 Task: Check the percentage active listings of center island in the last 3 years.
Action: Mouse moved to (1023, 244)
Screenshot: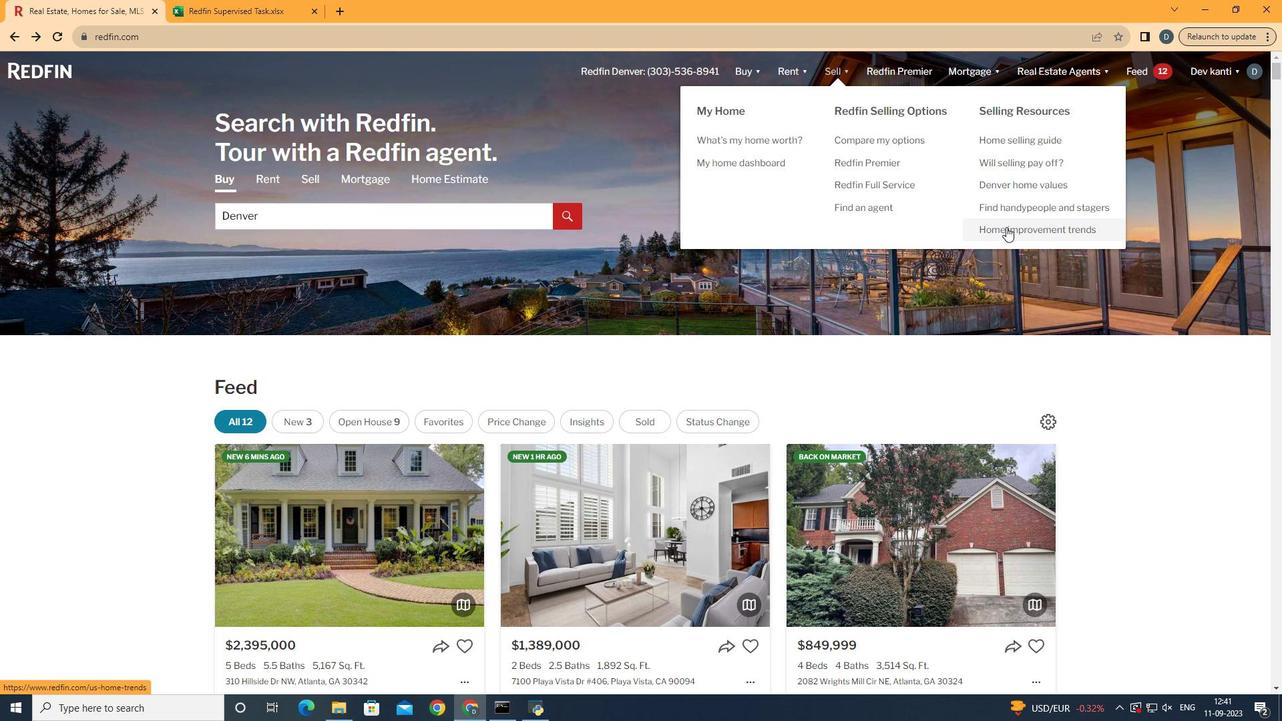 
Action: Mouse pressed left at (1023, 244)
Screenshot: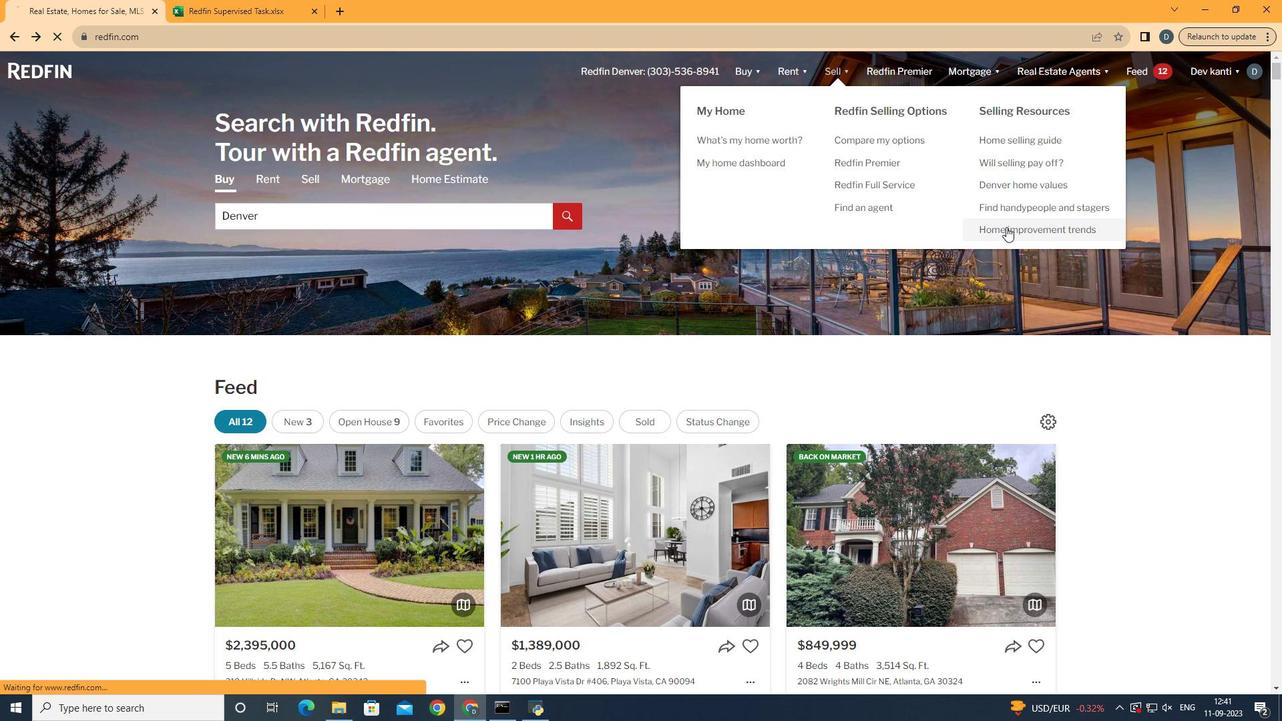 
Action: Mouse moved to (364, 273)
Screenshot: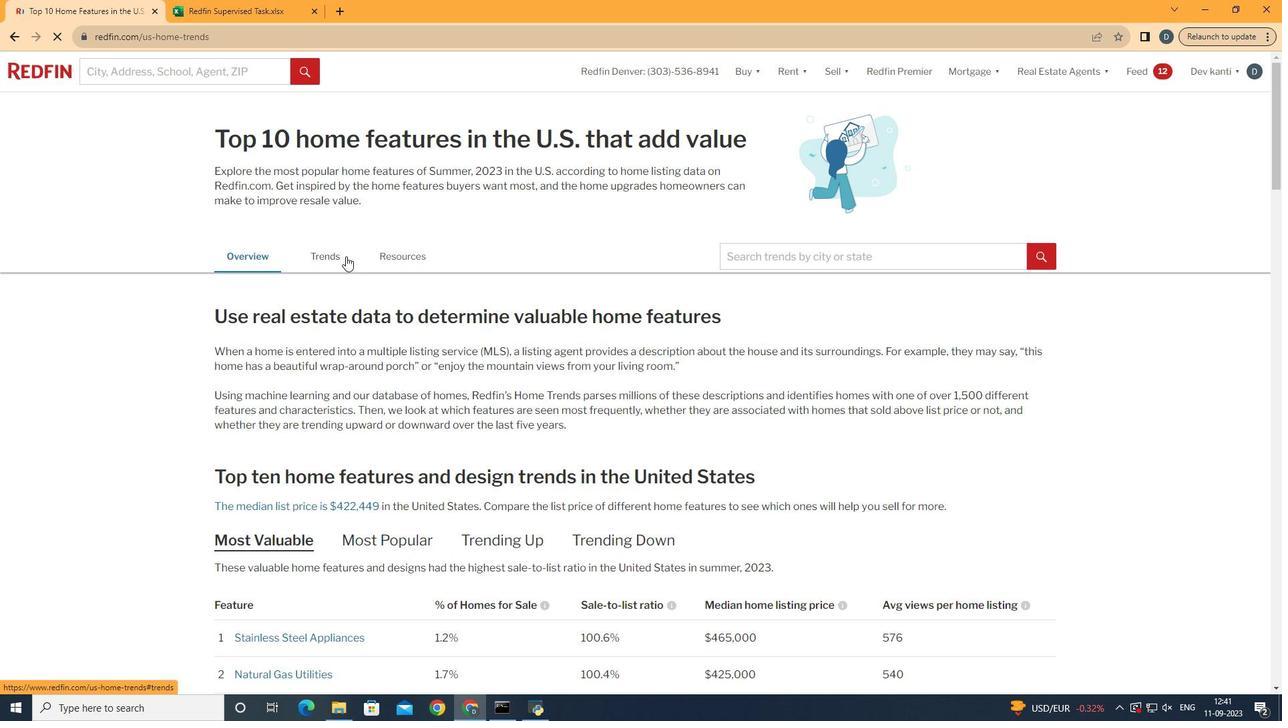 
Action: Mouse pressed left at (364, 273)
Screenshot: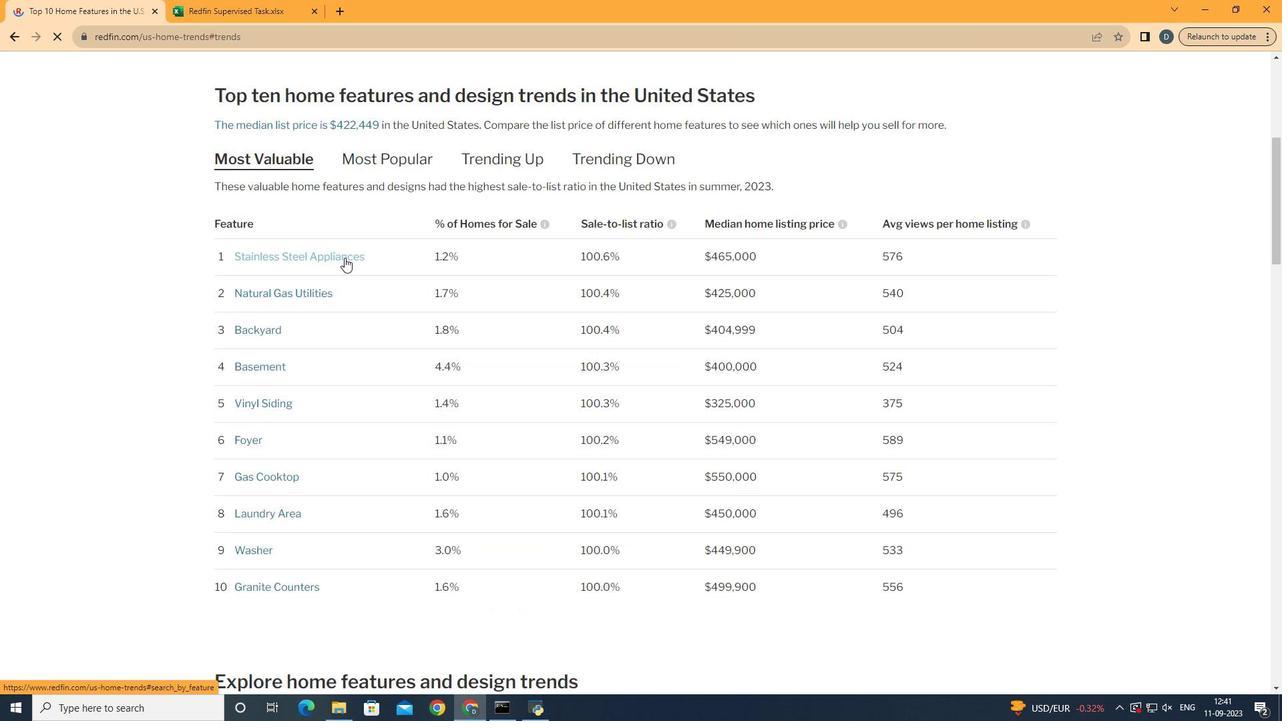 
Action: Mouse moved to (615, 260)
Screenshot: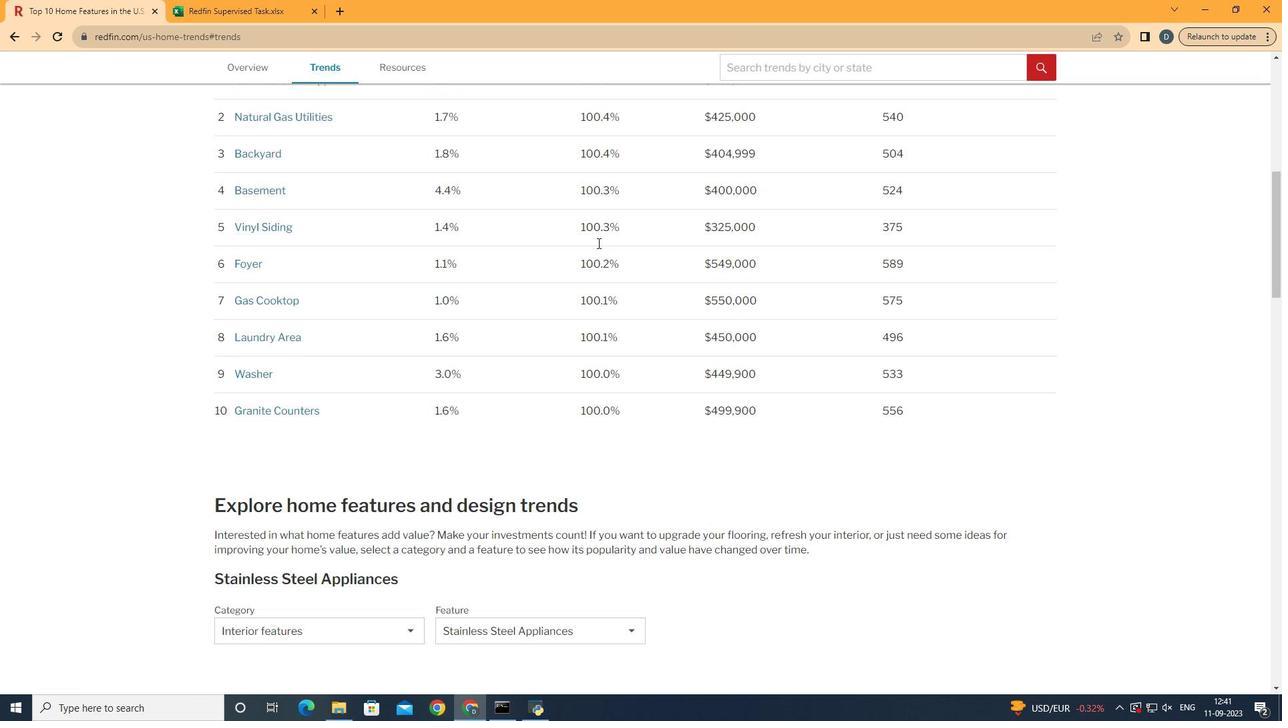 
Action: Mouse scrolled (615, 259) with delta (0, 0)
Screenshot: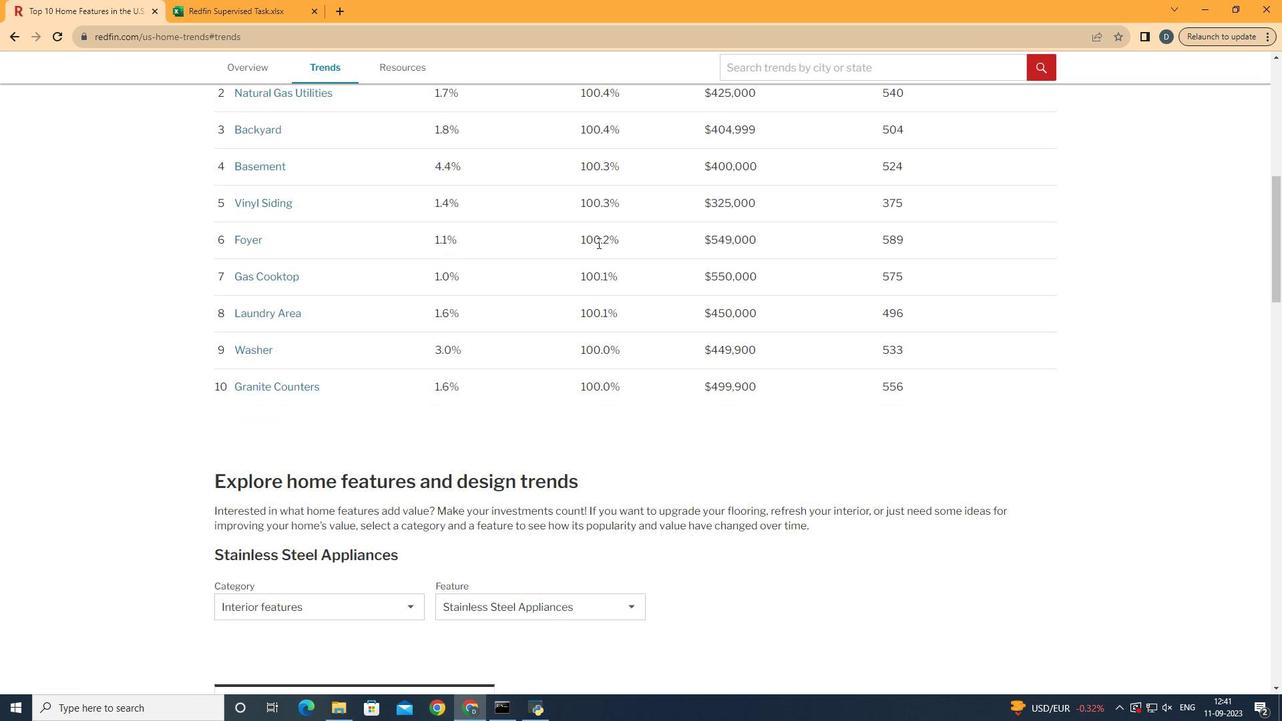 
Action: Mouse scrolled (615, 259) with delta (0, 0)
Screenshot: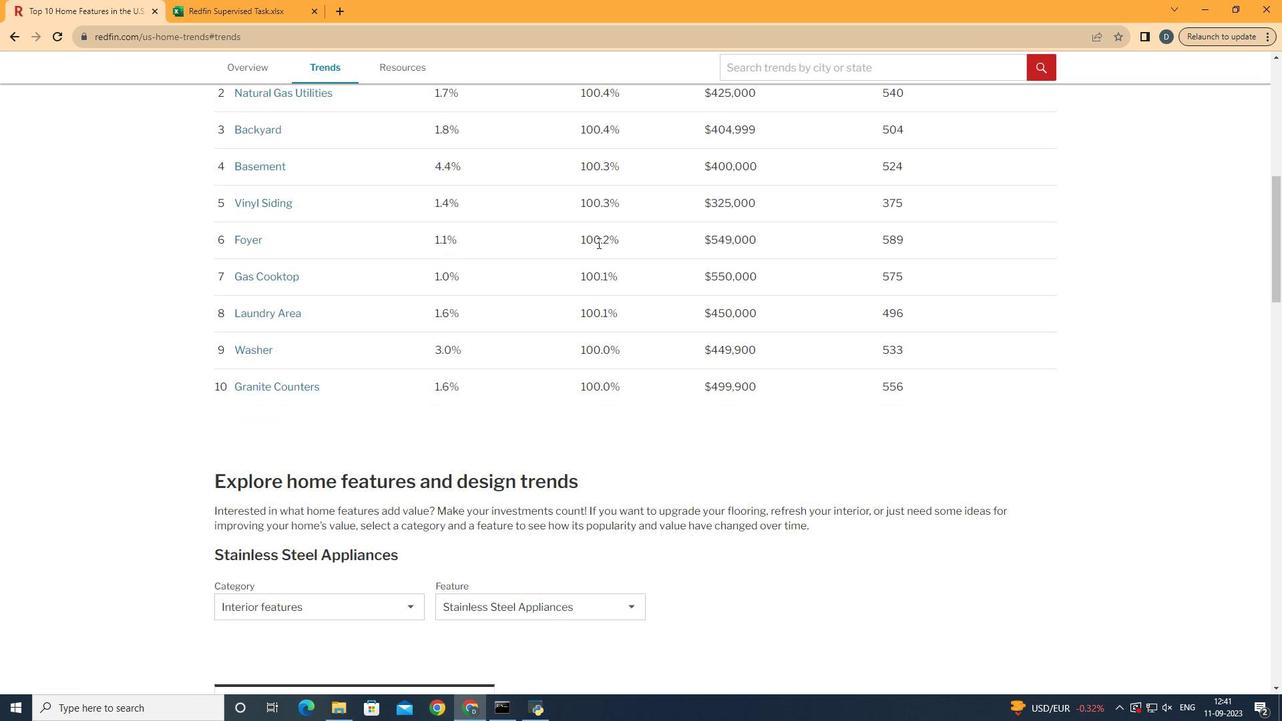 
Action: Mouse scrolled (615, 259) with delta (0, 0)
Screenshot: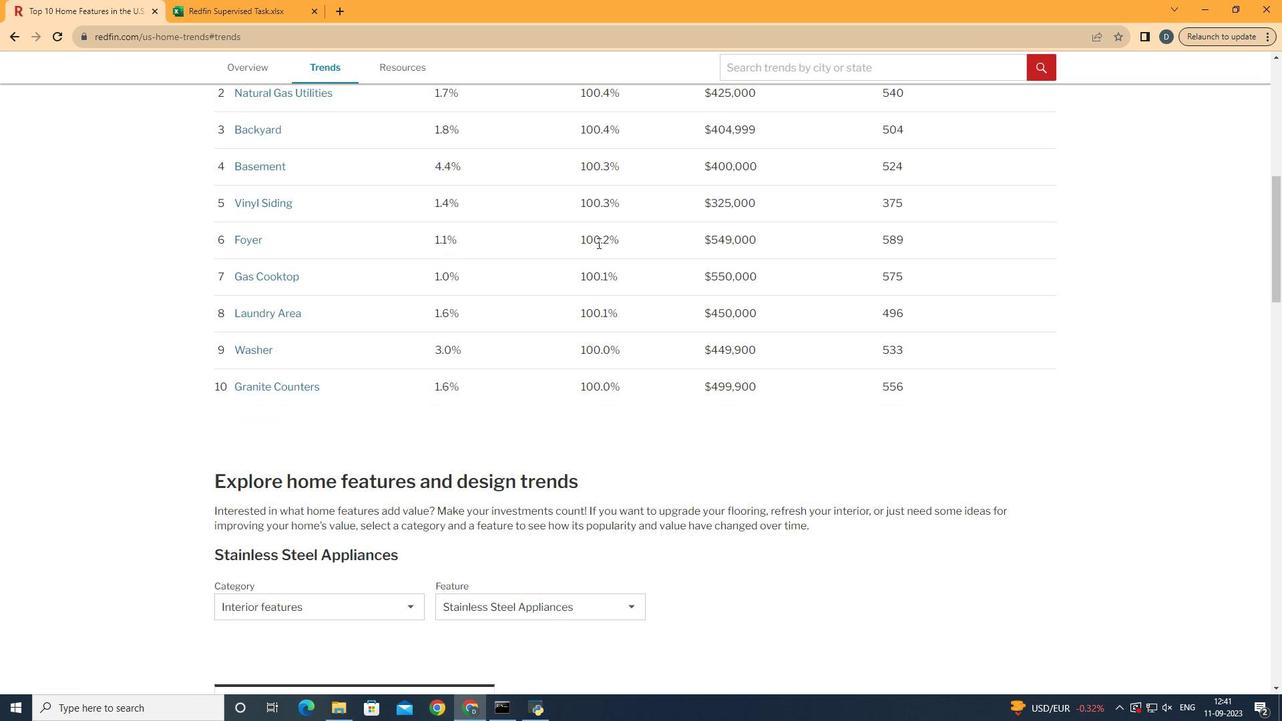 
Action: Mouse scrolled (615, 259) with delta (0, 0)
Screenshot: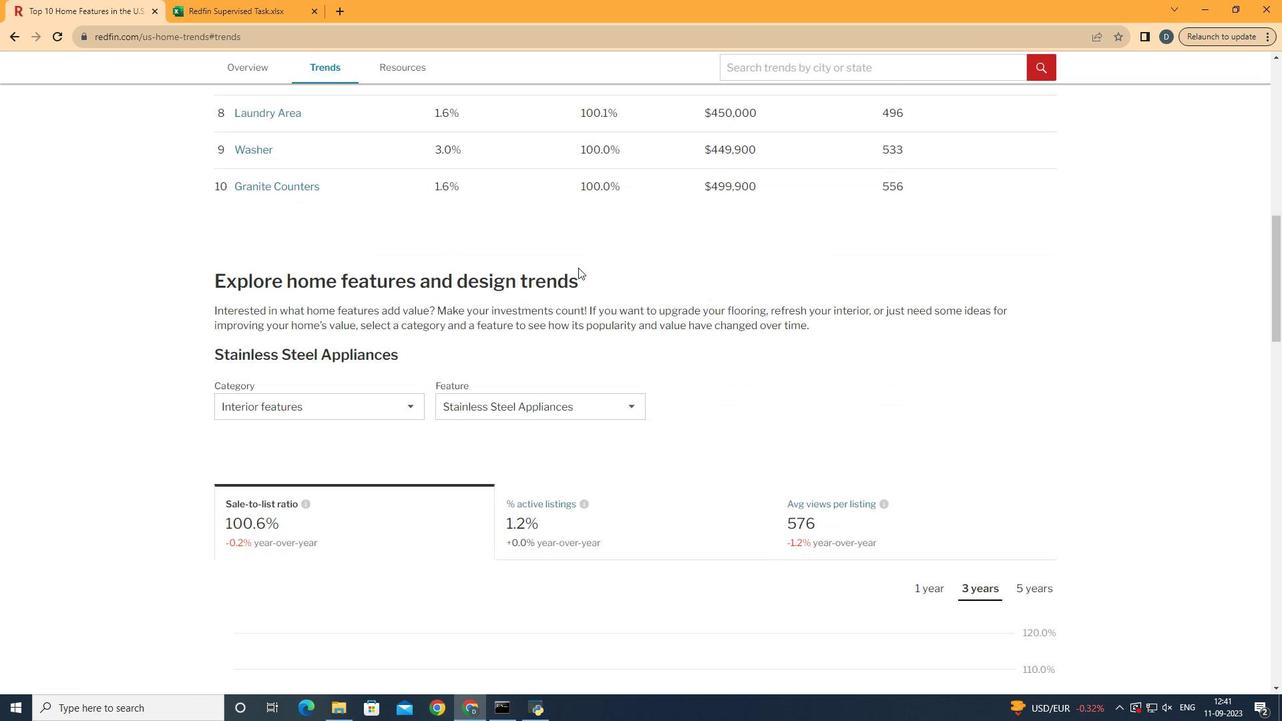 
Action: Mouse scrolled (615, 259) with delta (0, 0)
Screenshot: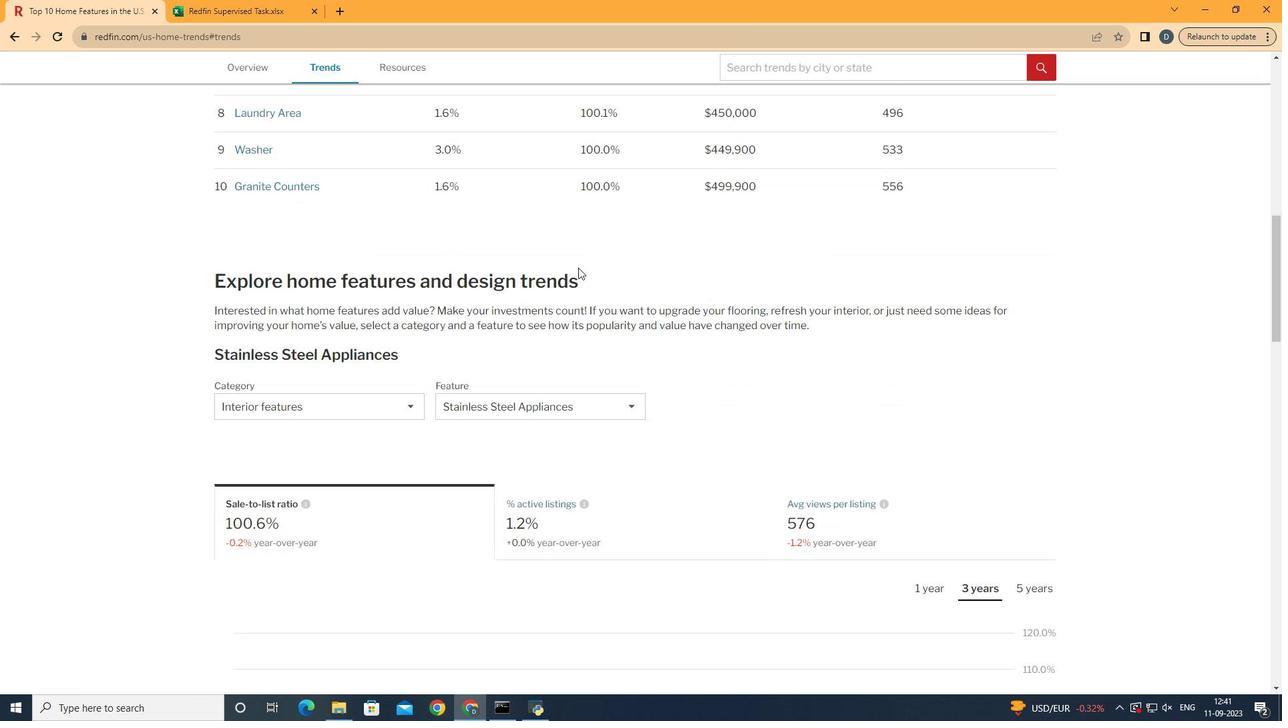 
Action: Mouse scrolled (615, 259) with delta (0, 0)
Screenshot: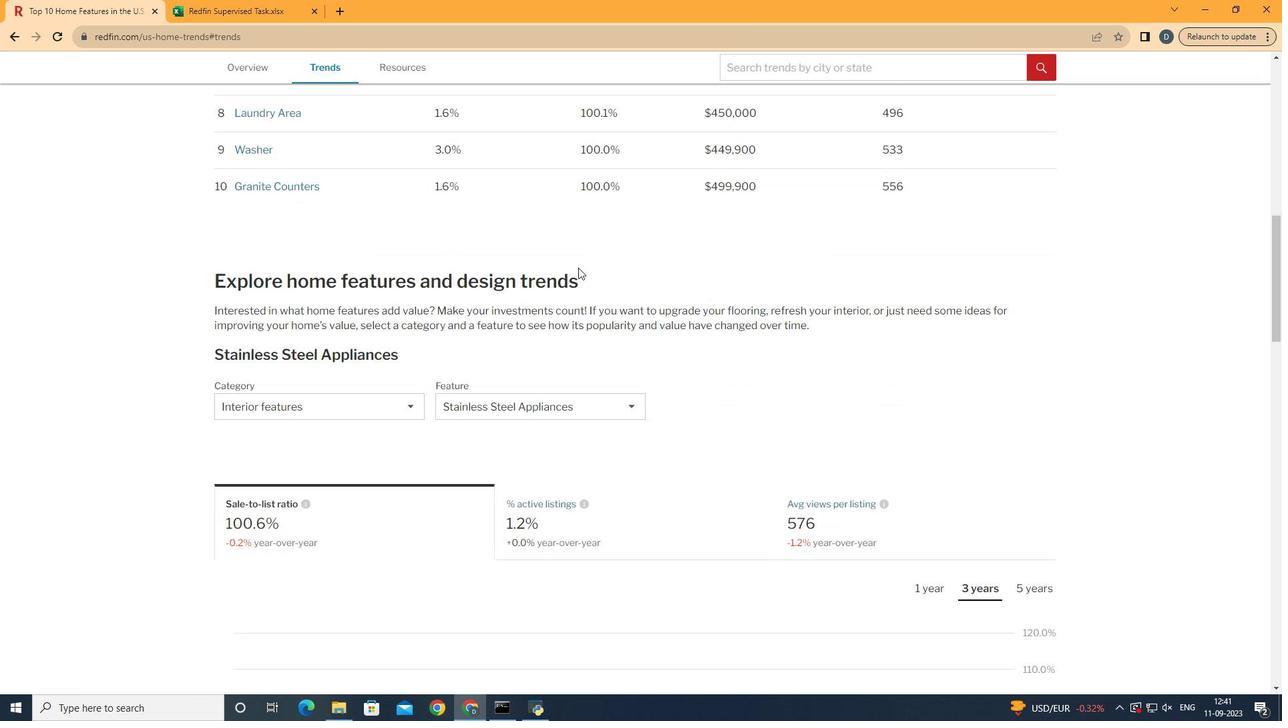 
Action: Mouse moved to (428, 418)
Screenshot: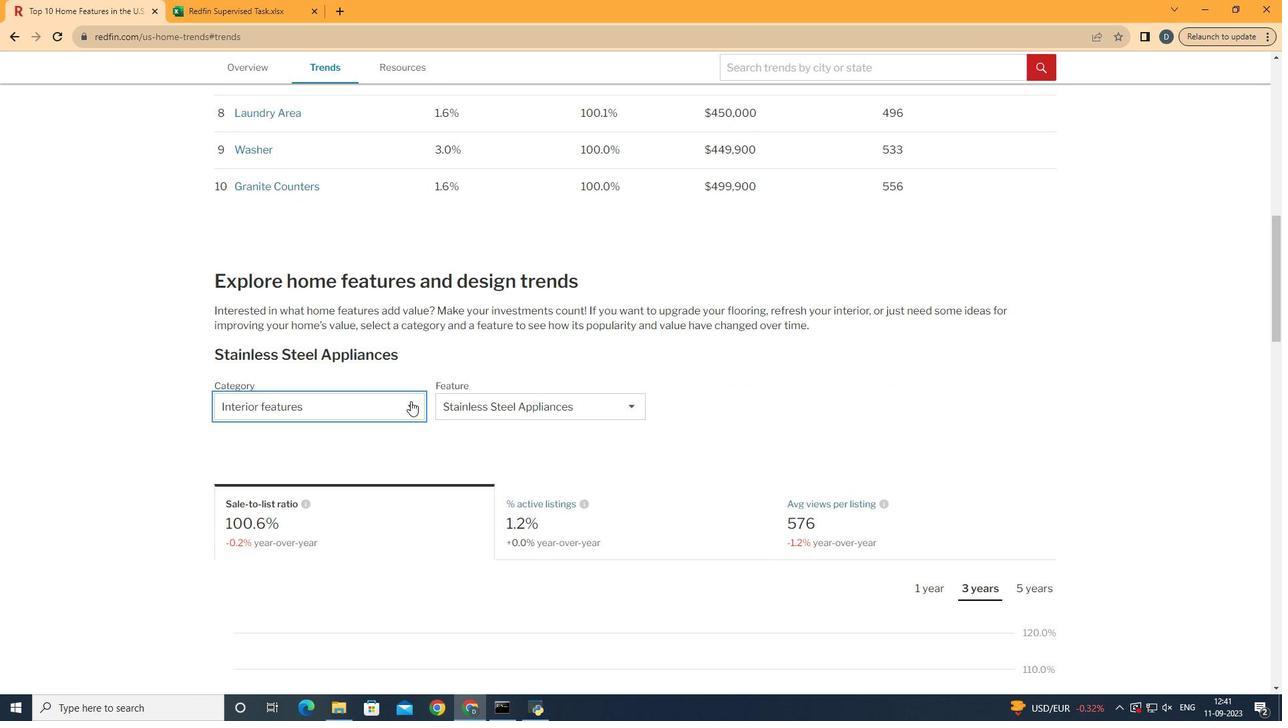 
Action: Mouse pressed left at (428, 418)
Screenshot: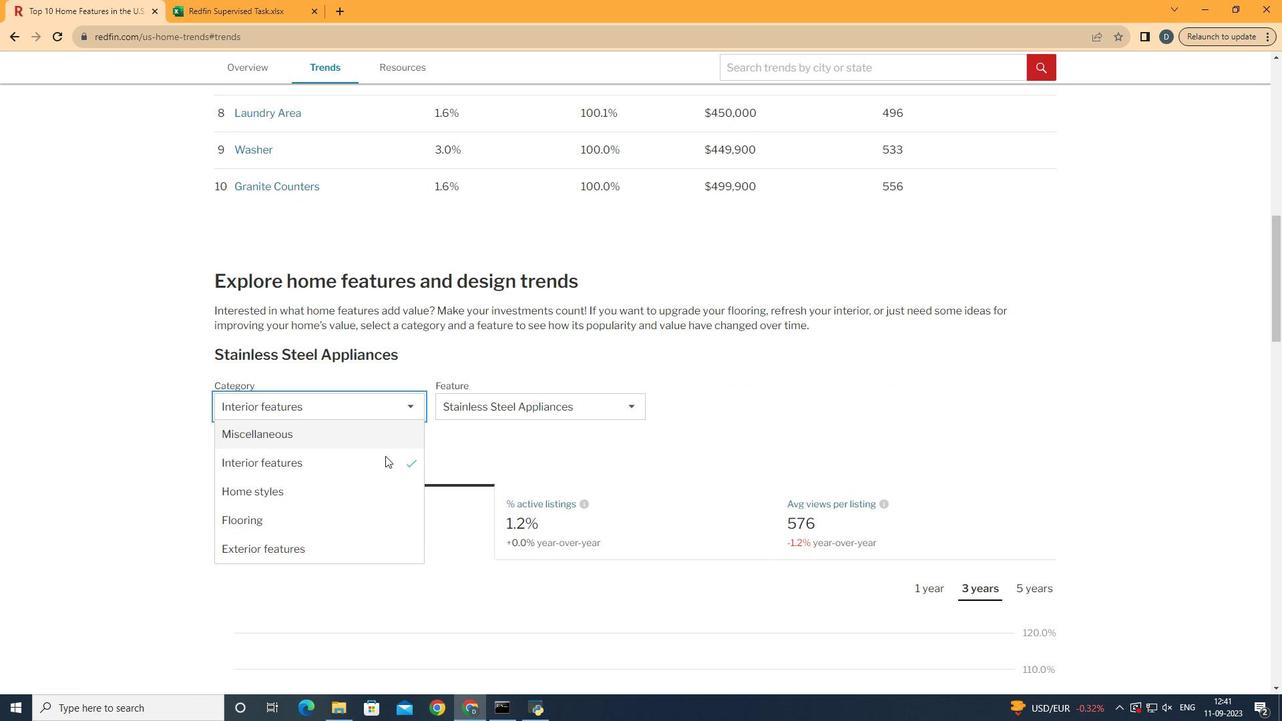 
Action: Mouse moved to (401, 478)
Screenshot: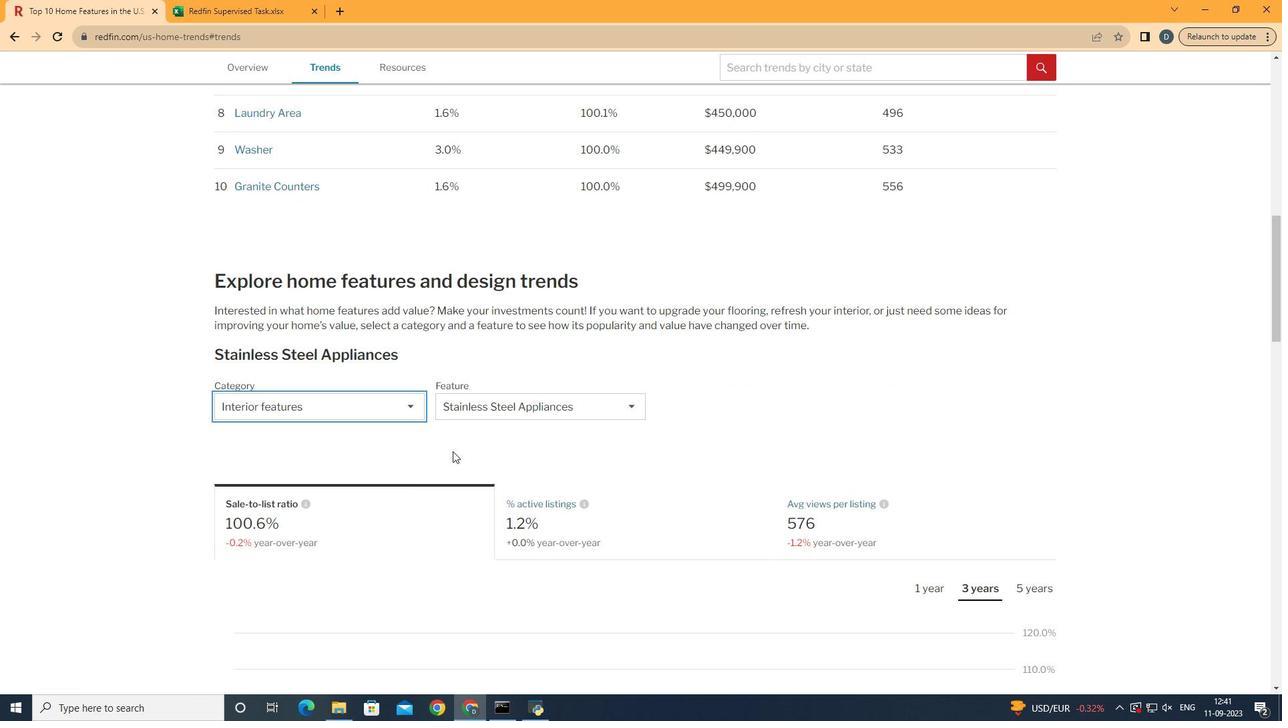 
Action: Mouse pressed left at (401, 478)
Screenshot: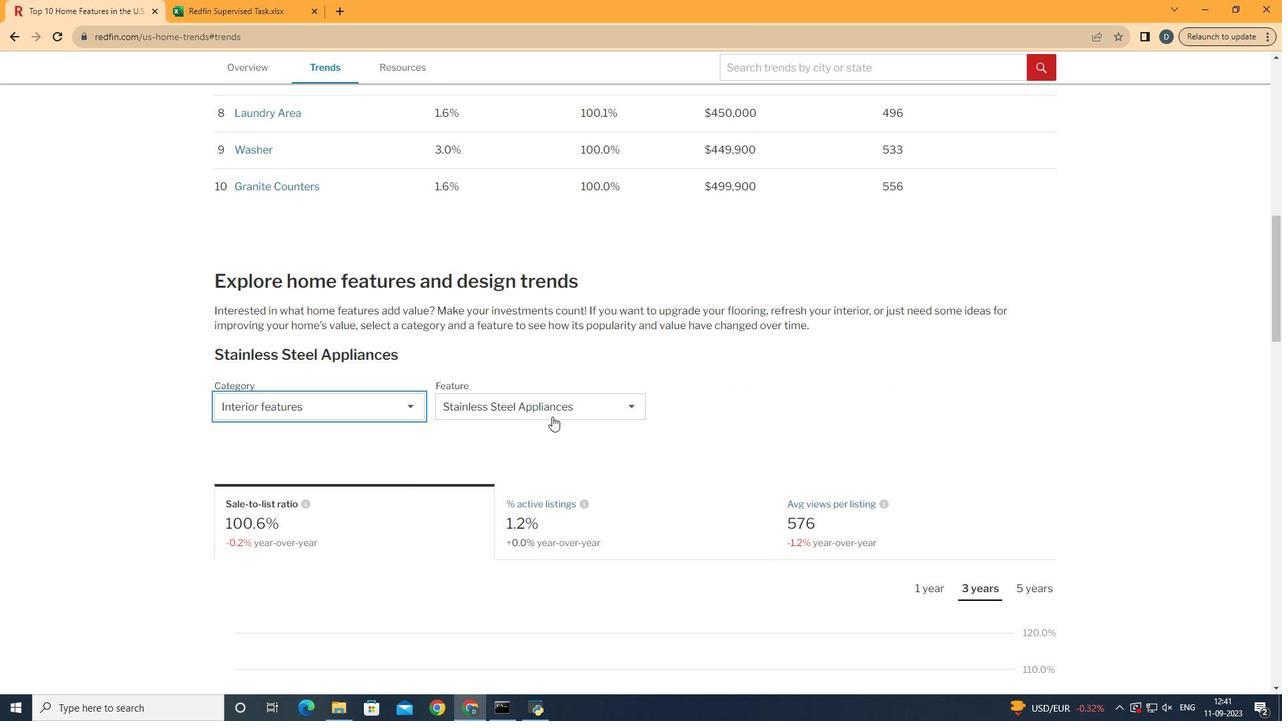 
Action: Mouse moved to (569, 434)
Screenshot: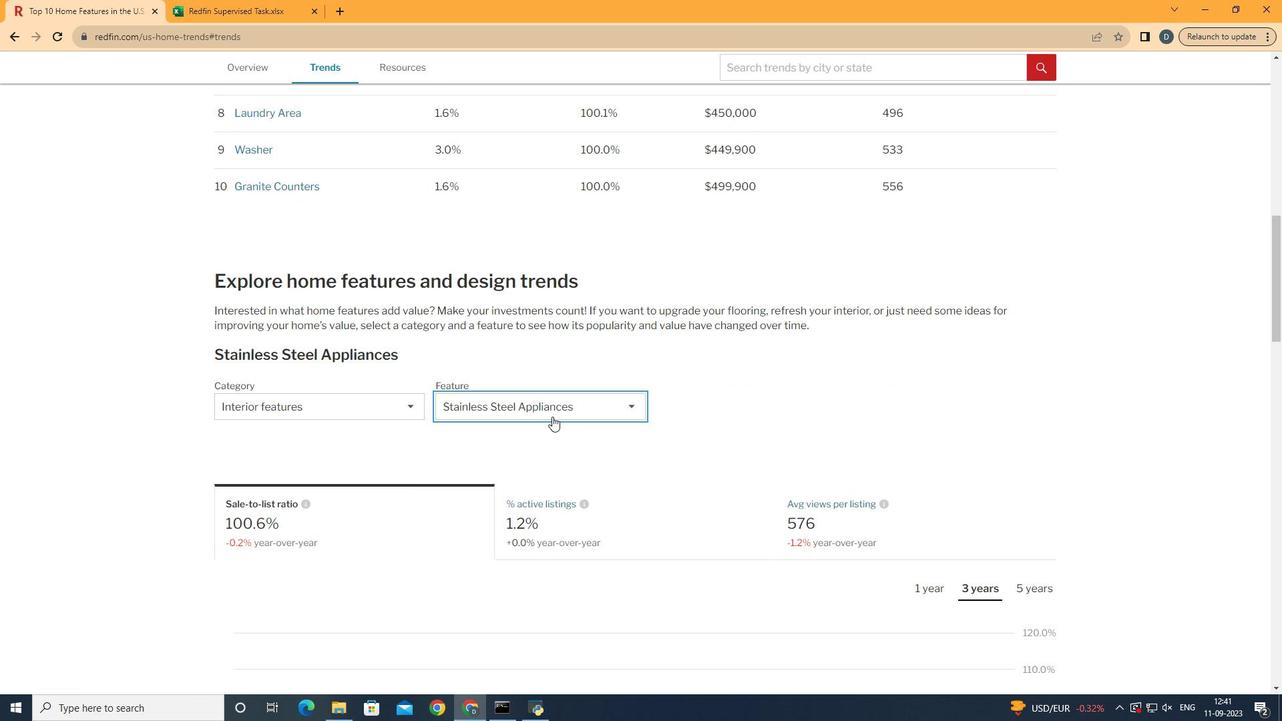 
Action: Mouse pressed left at (569, 434)
Screenshot: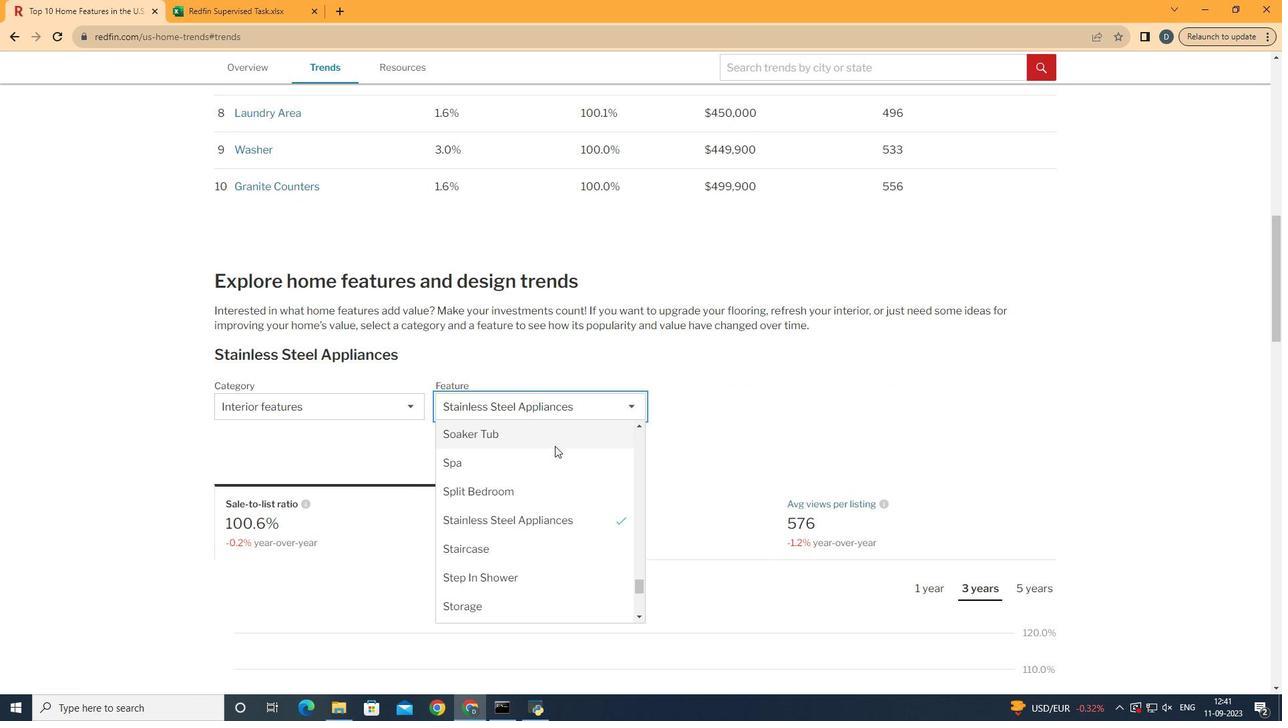 
Action: Mouse moved to (569, 477)
Screenshot: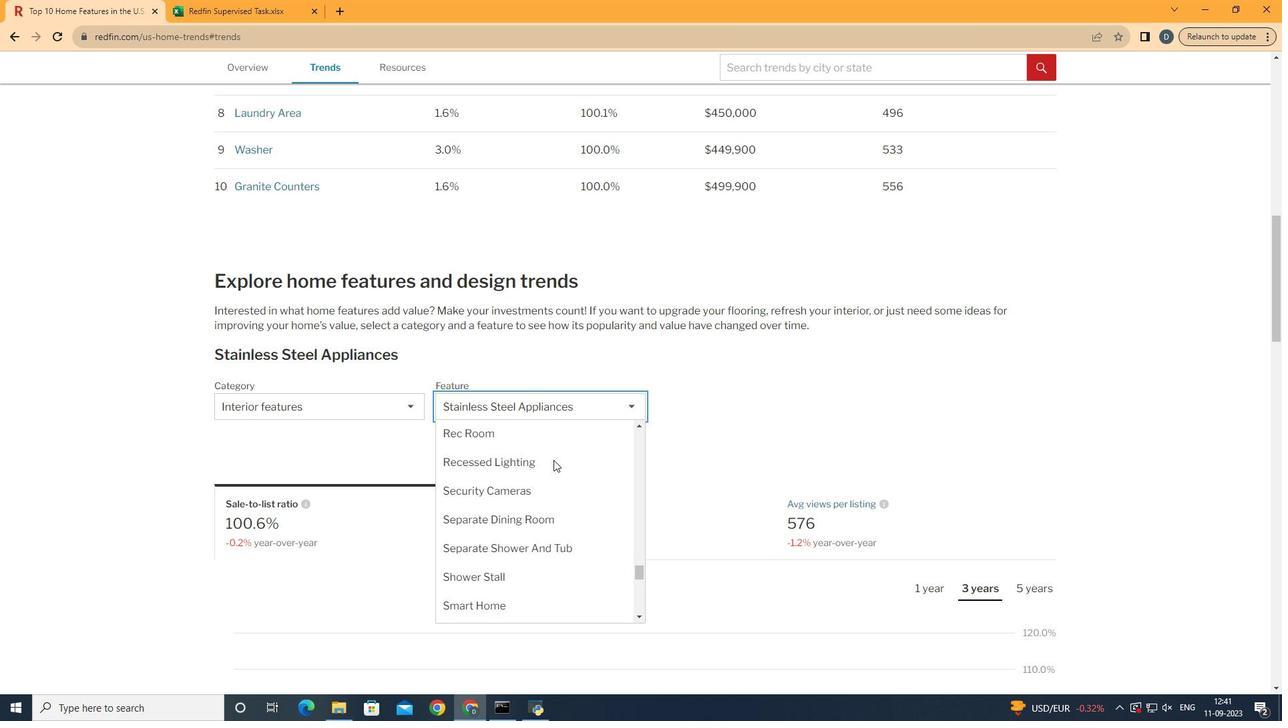 
Action: Mouse scrolled (569, 478) with delta (0, 0)
Screenshot: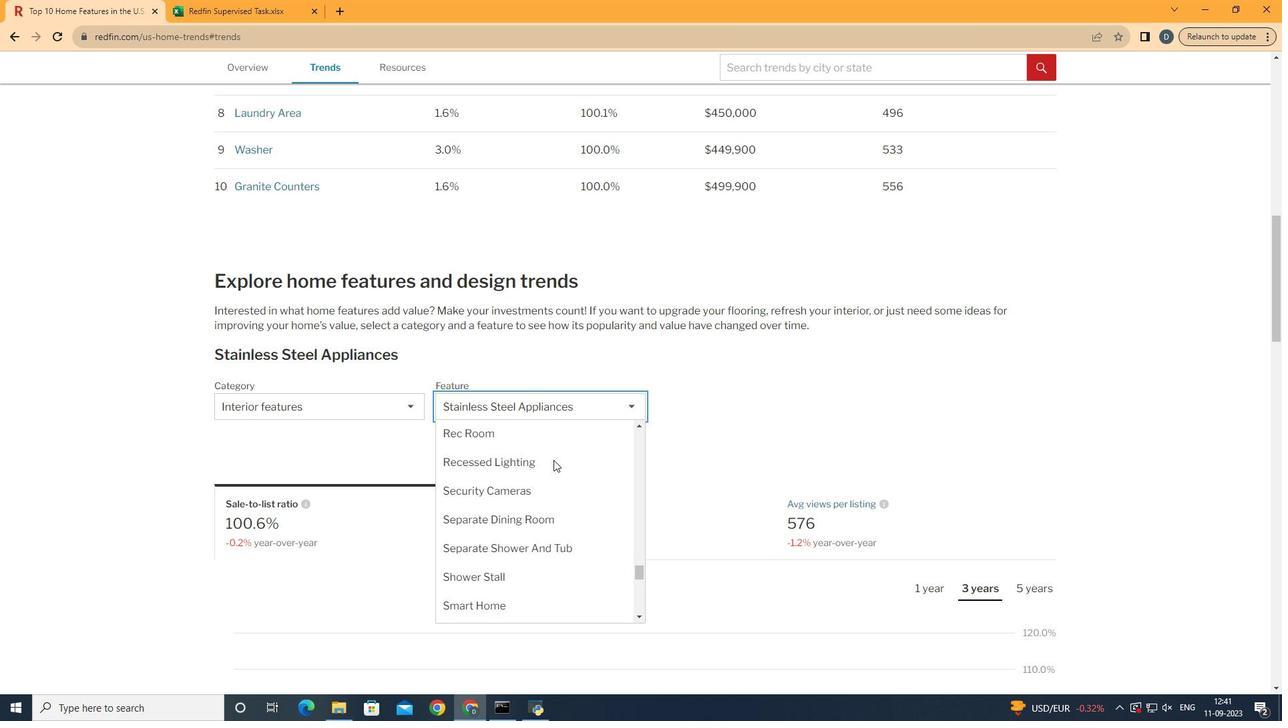 
Action: Mouse moved to (569, 477)
Screenshot: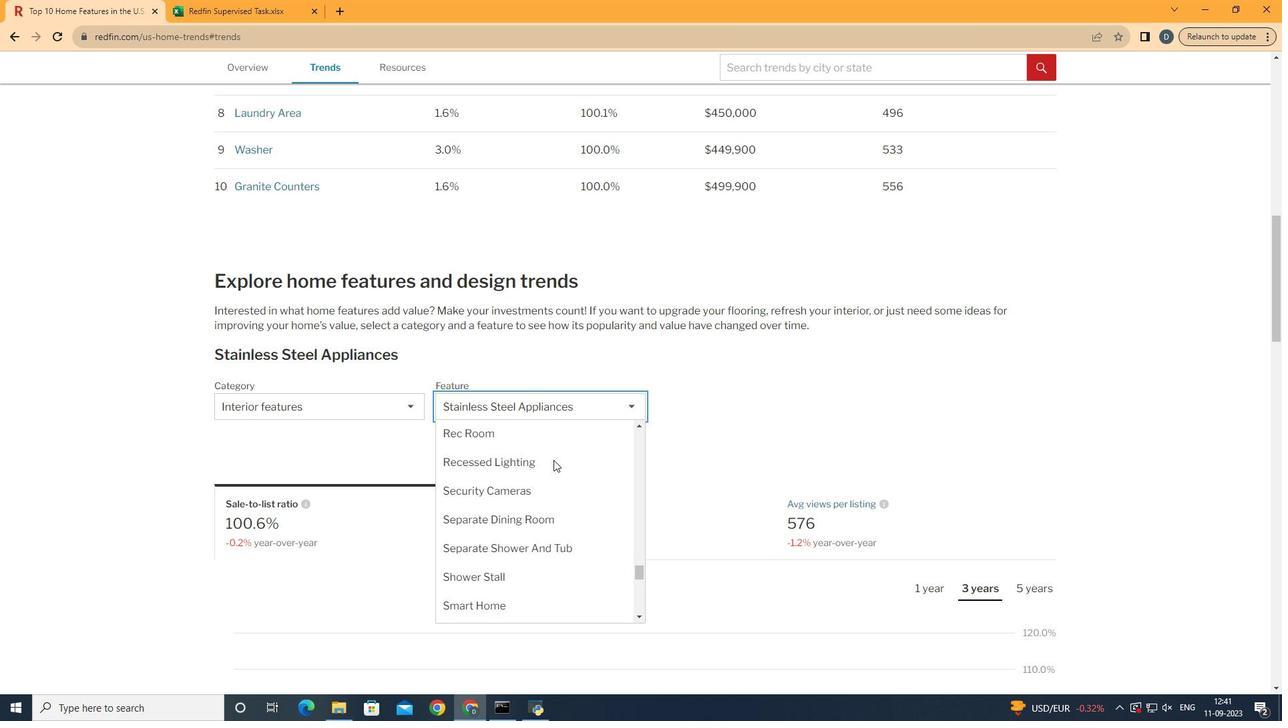 
Action: Mouse scrolled (569, 478) with delta (0, 0)
Screenshot: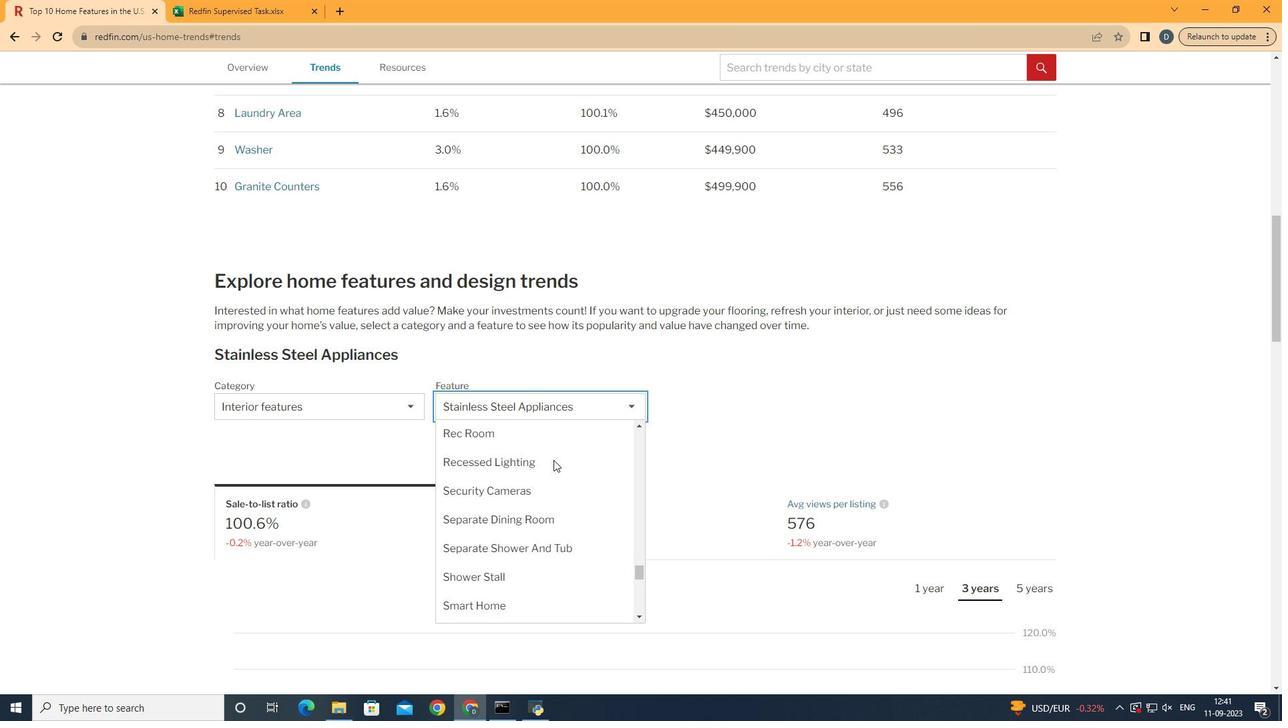 
Action: Mouse moved to (569, 477)
Screenshot: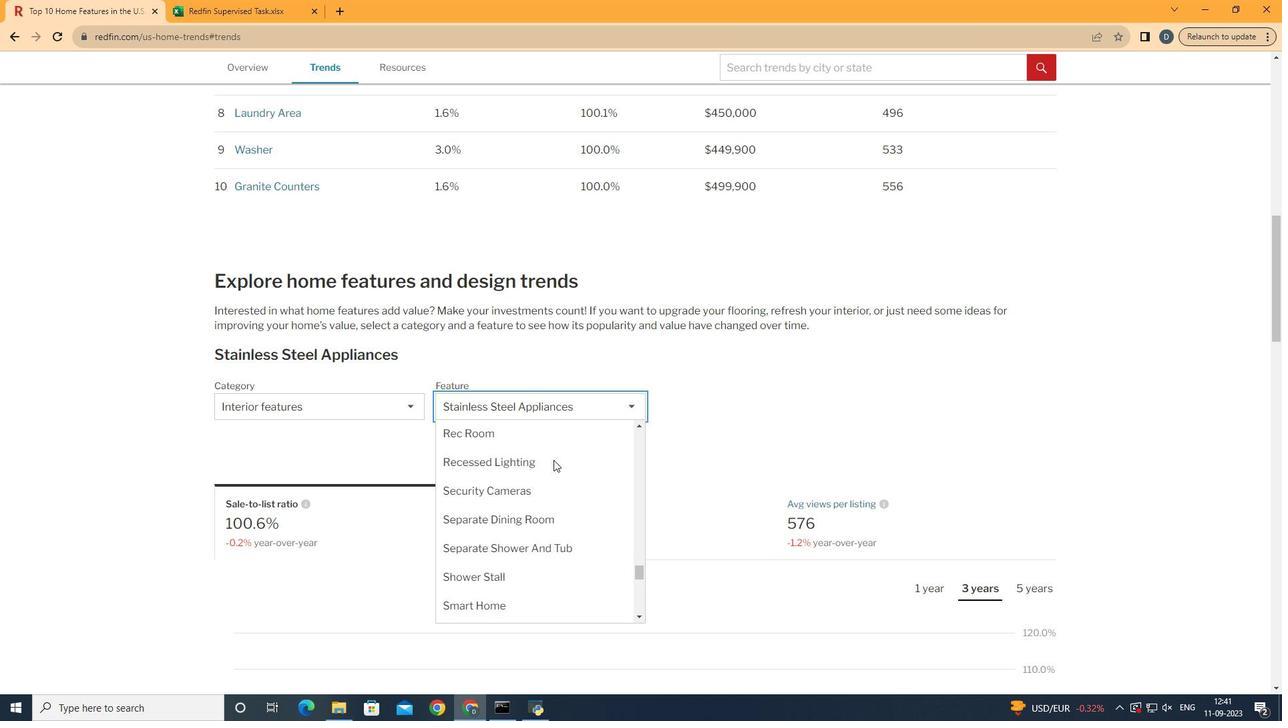 
Action: Mouse scrolled (569, 478) with delta (0, 0)
Screenshot: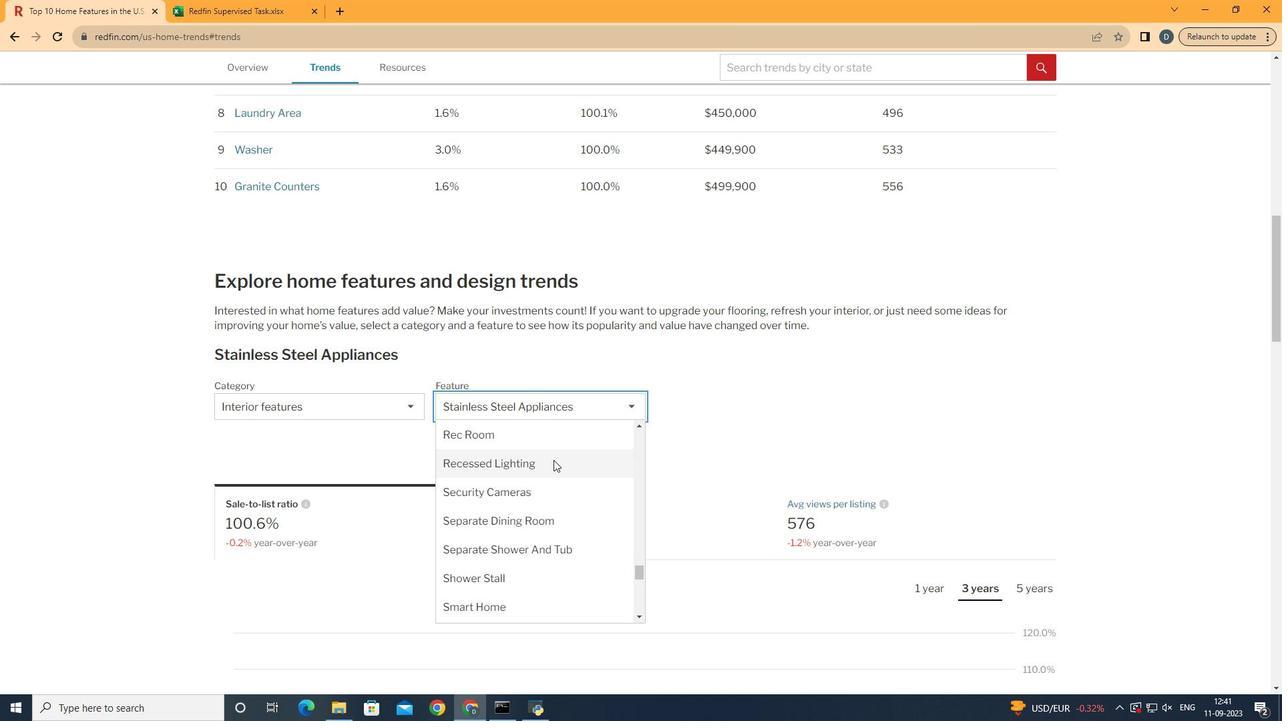 
Action: Mouse moved to (571, 477)
Screenshot: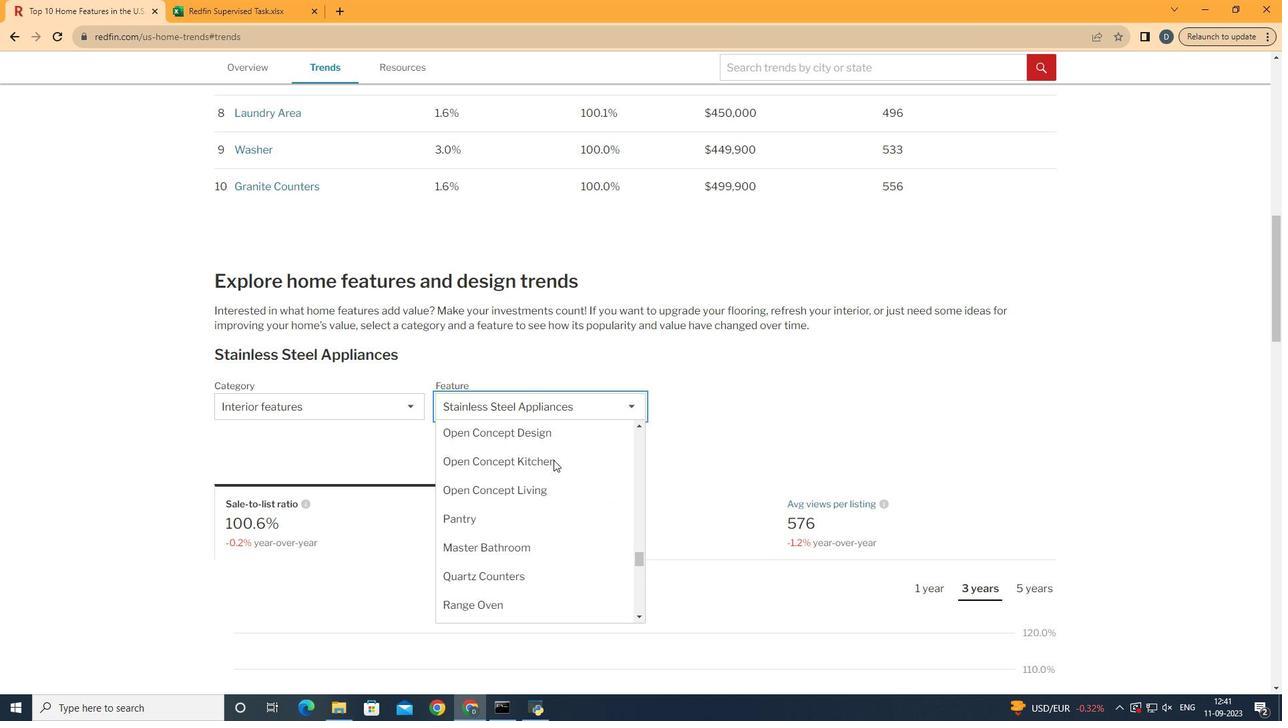 
Action: Mouse scrolled (571, 478) with delta (0, 0)
Screenshot: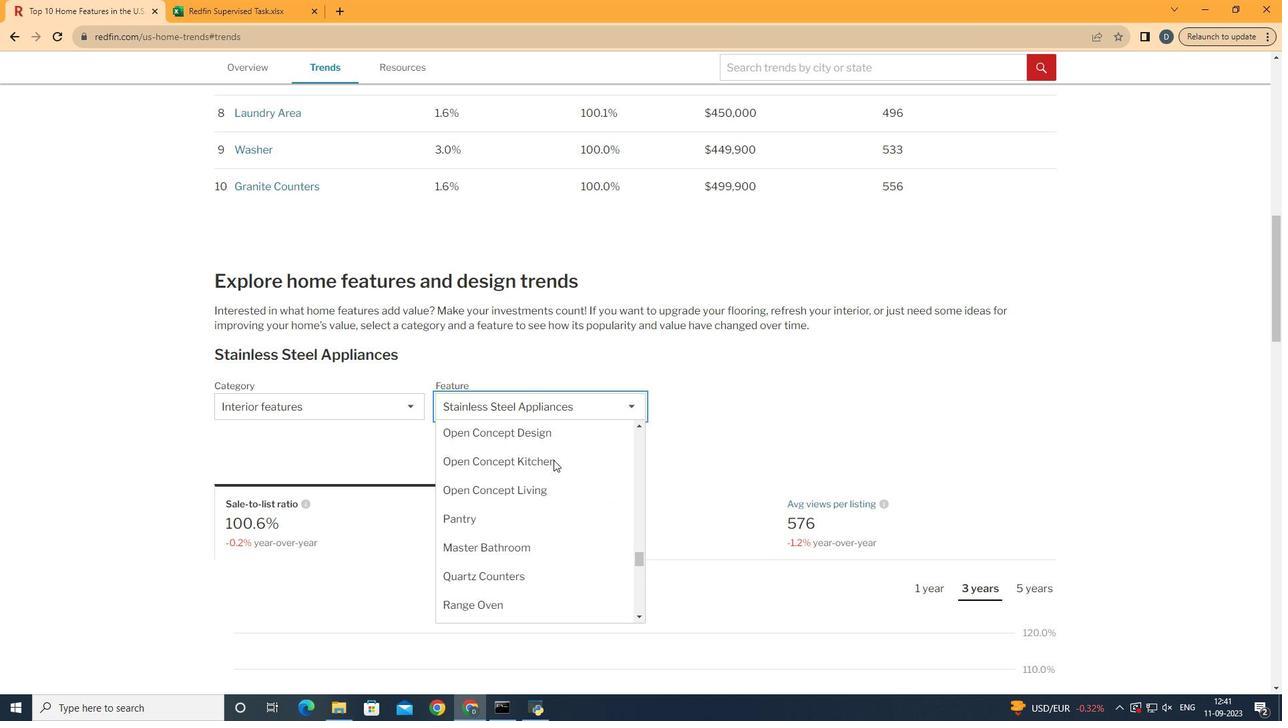 
Action: Mouse moved to (571, 477)
Screenshot: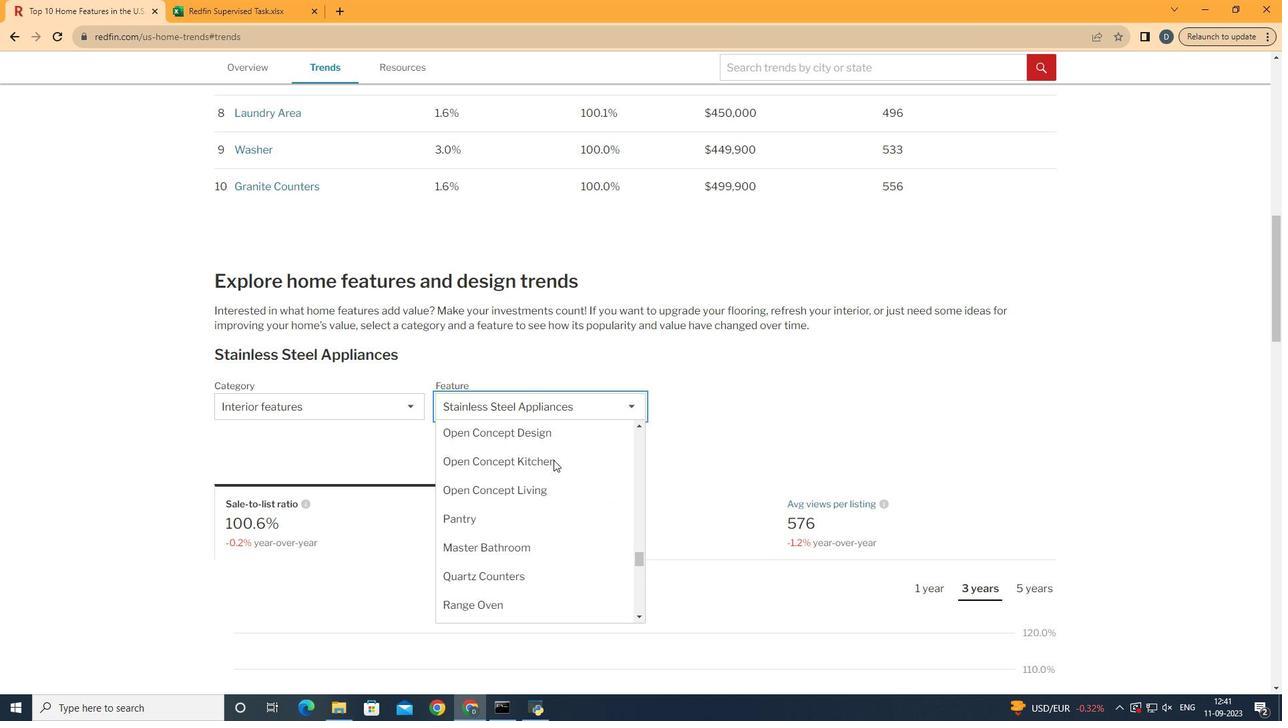 
Action: Mouse scrolled (571, 478) with delta (0, 0)
Screenshot: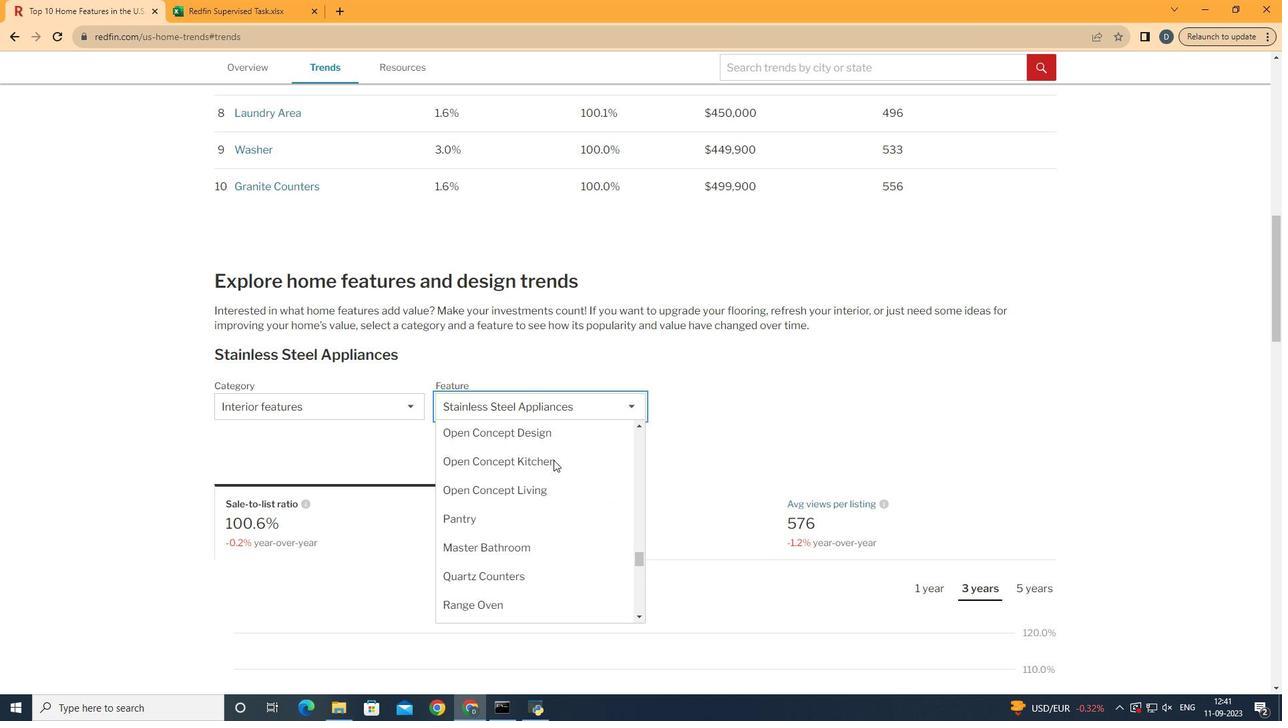 
Action: Mouse scrolled (571, 478) with delta (0, 0)
Screenshot: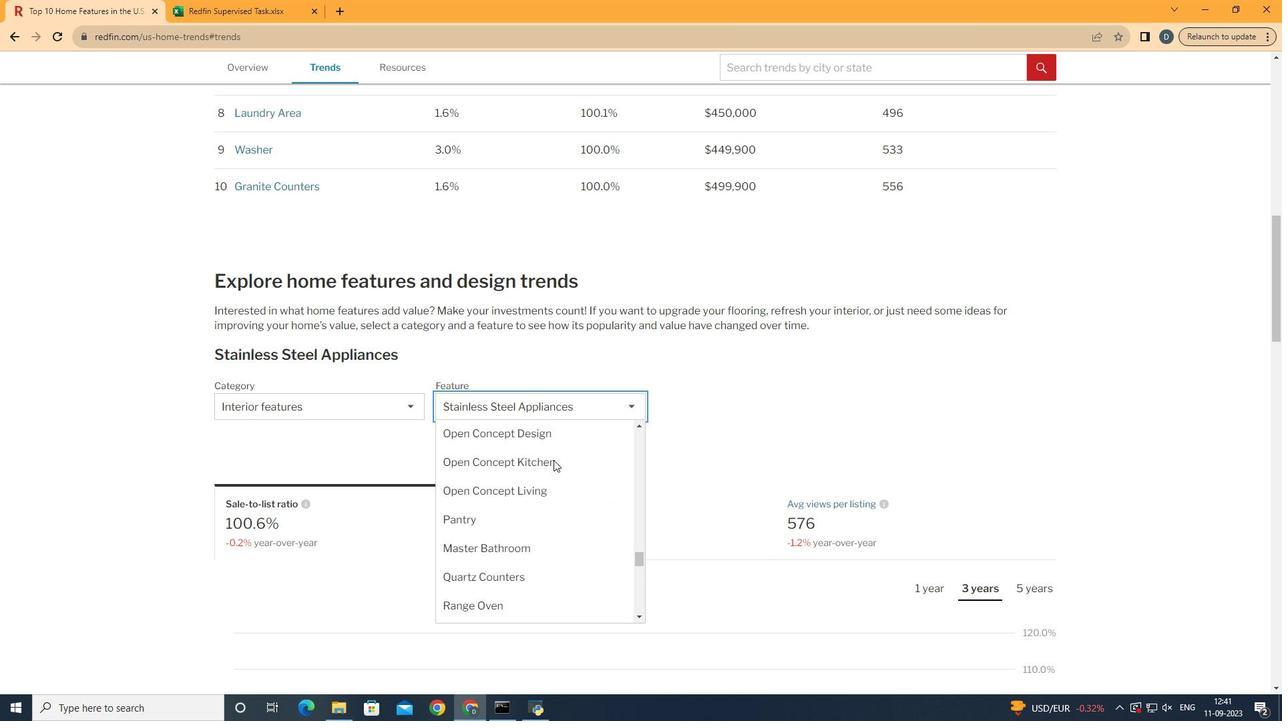 
Action: Mouse scrolled (571, 478) with delta (0, 0)
Screenshot: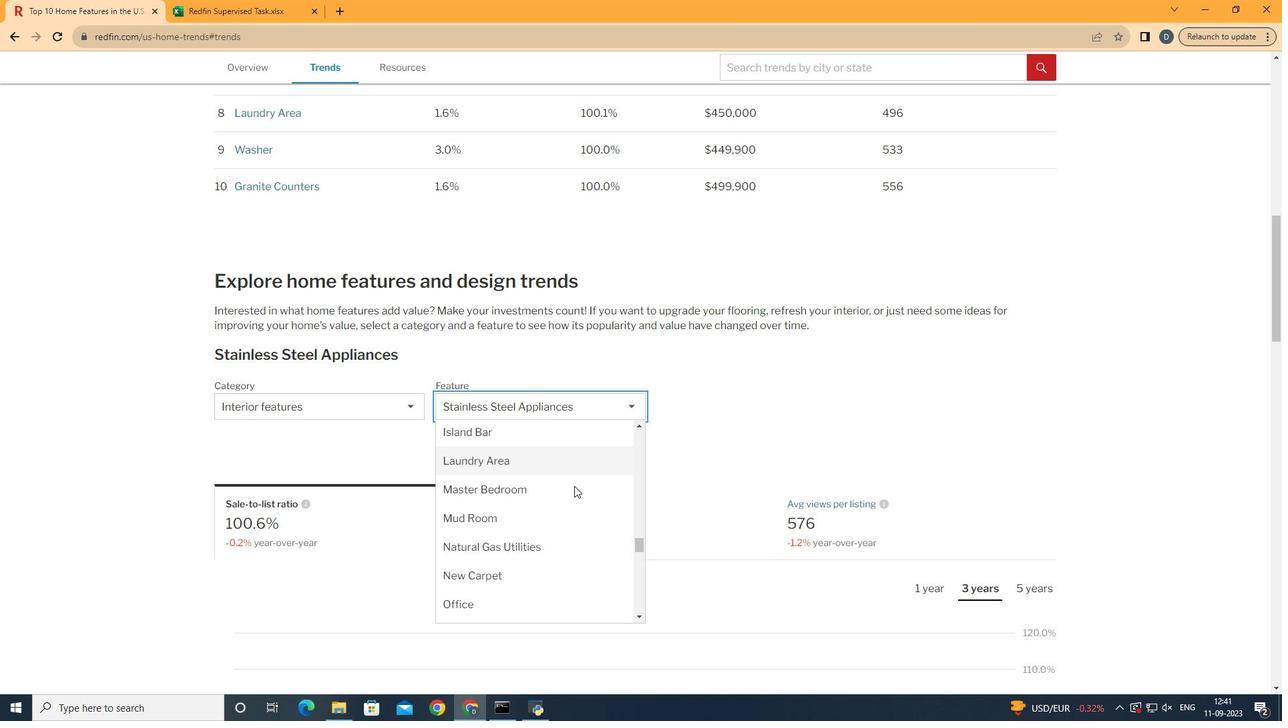 
Action: Mouse scrolled (571, 478) with delta (0, 0)
Screenshot: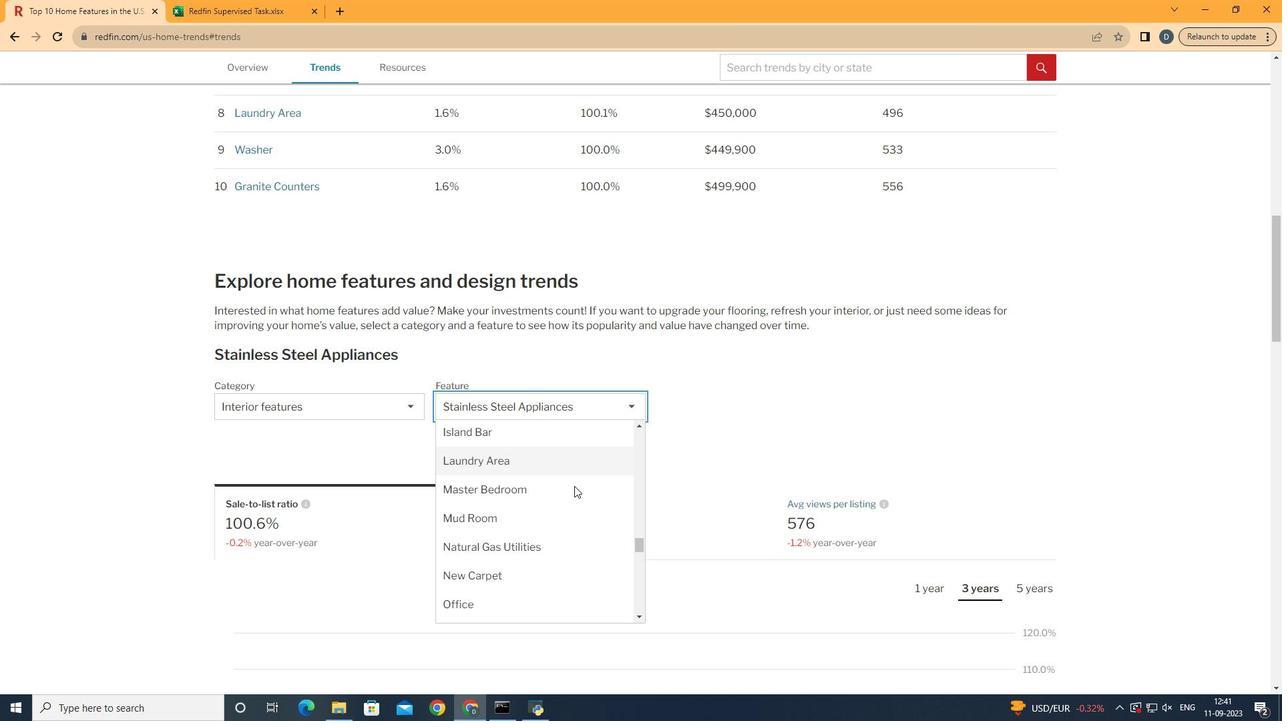 
Action: Mouse scrolled (571, 478) with delta (0, 0)
Screenshot: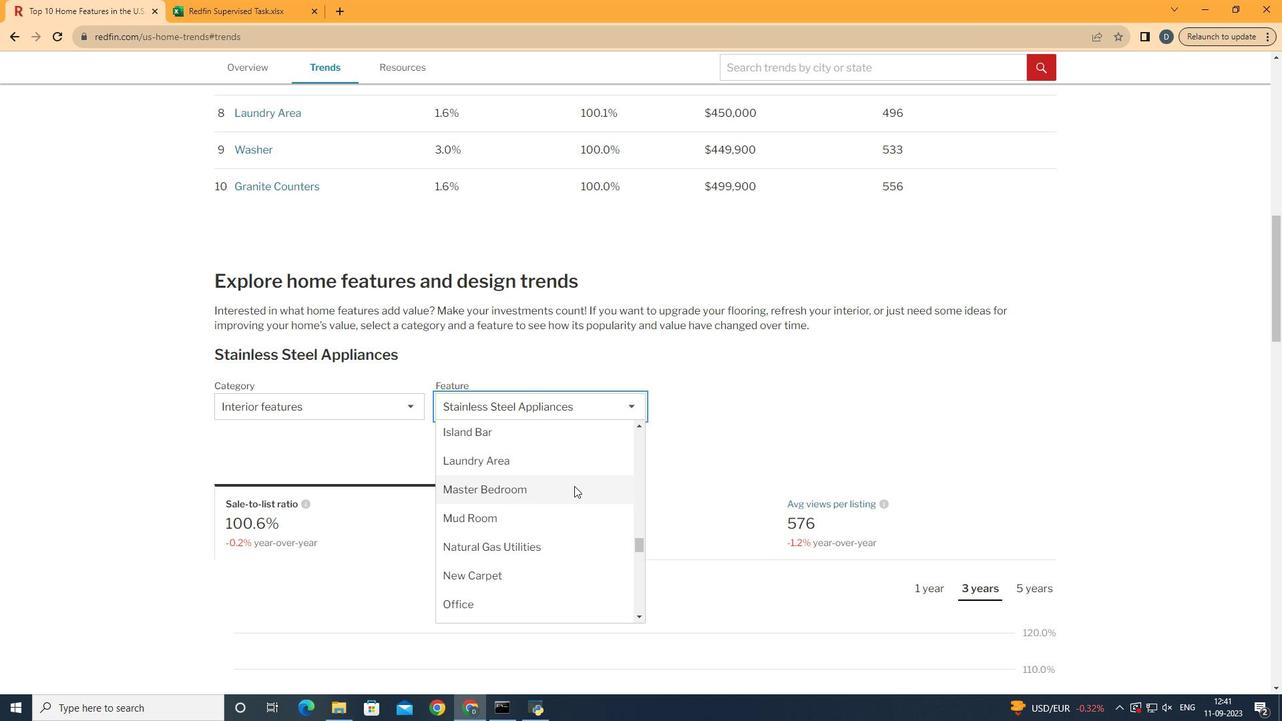 
Action: Mouse moved to (591, 504)
Screenshot: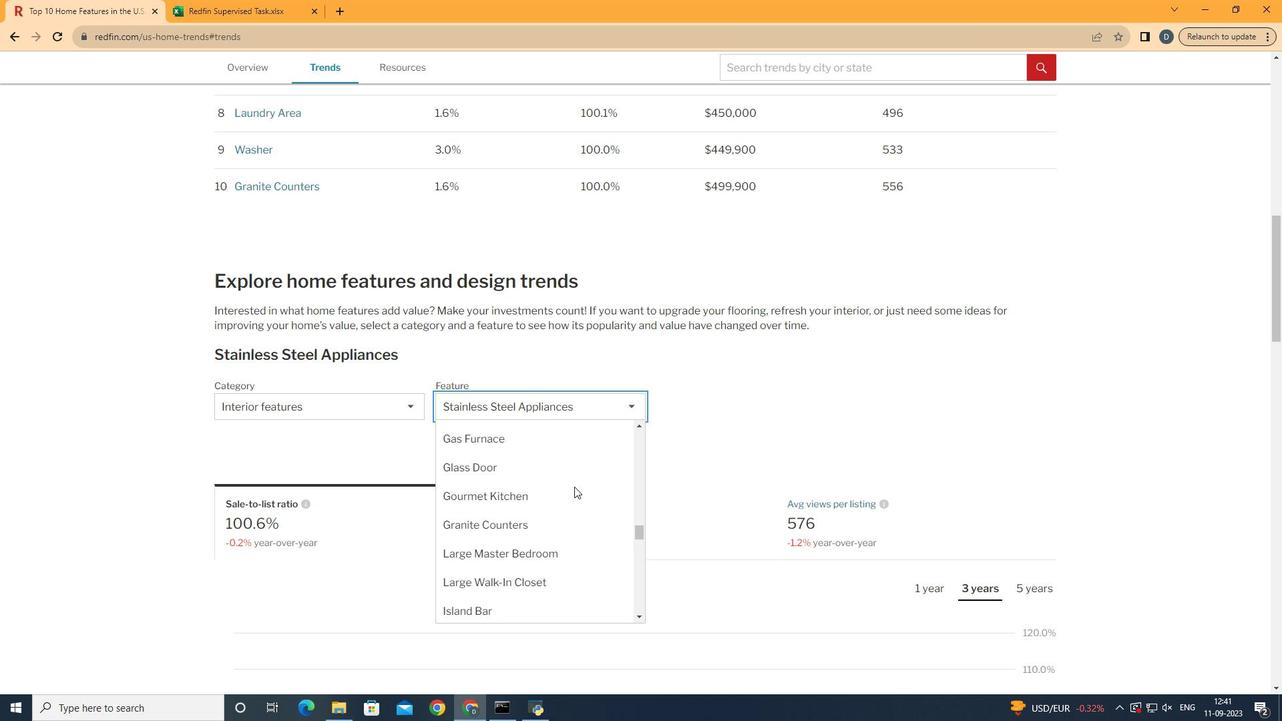
Action: Mouse scrolled (591, 504) with delta (0, 0)
Screenshot: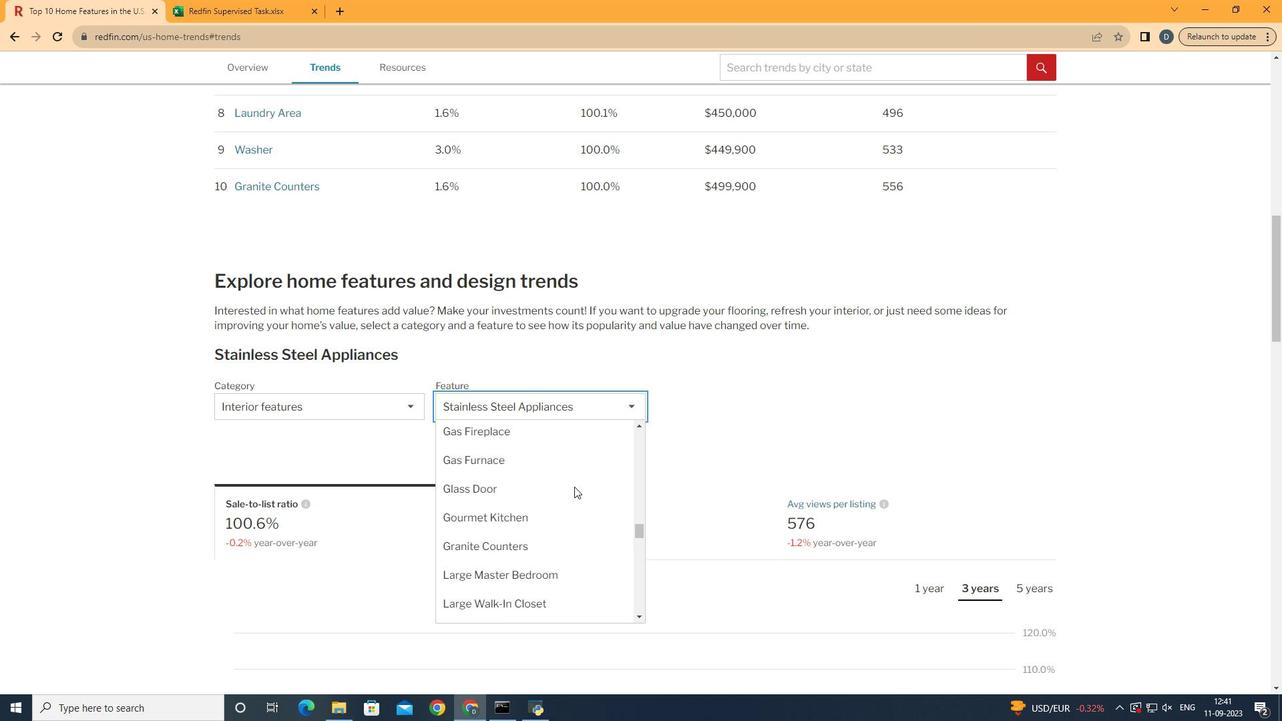 
Action: Mouse scrolled (591, 504) with delta (0, 0)
Screenshot: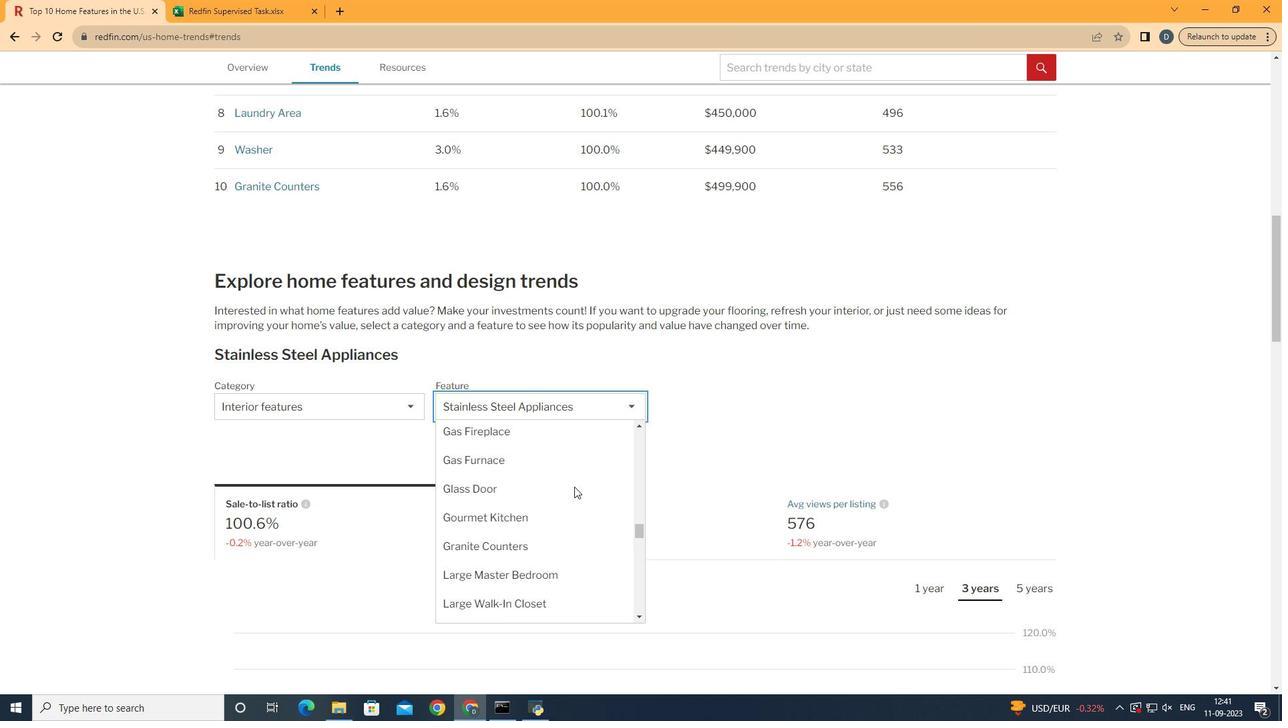 
Action: Mouse scrolled (591, 504) with delta (0, 0)
Screenshot: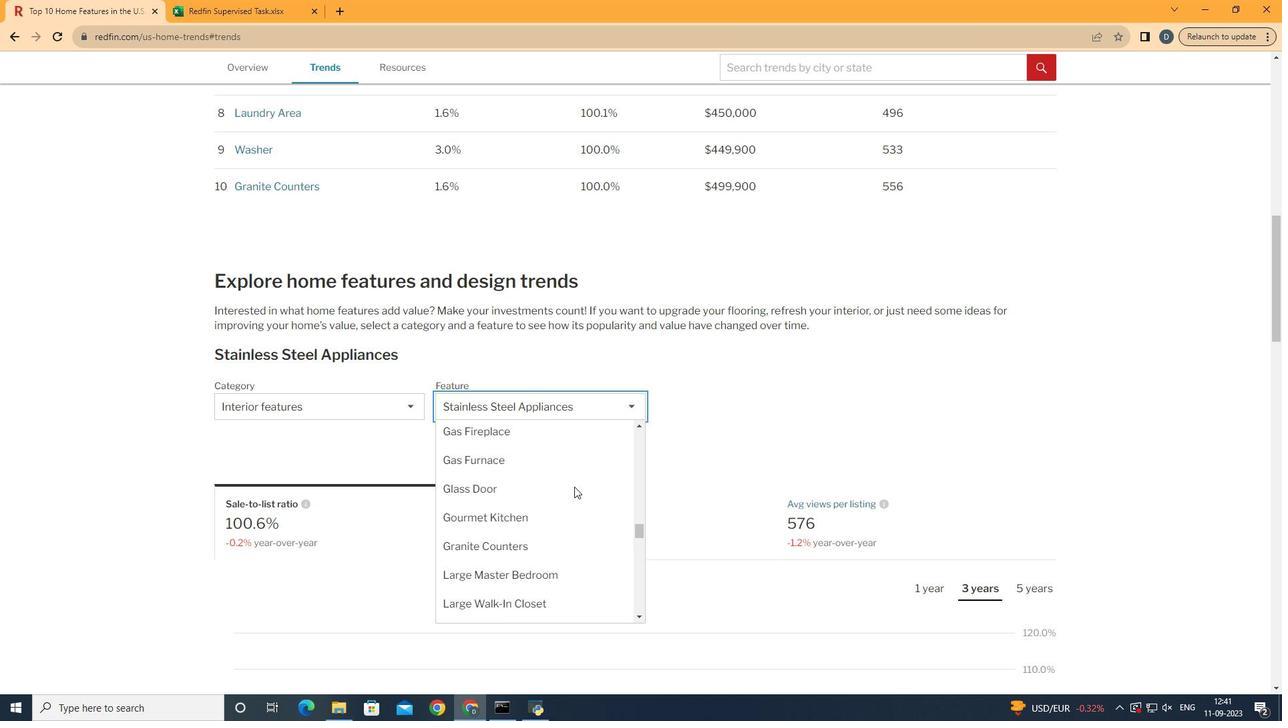 
Action: Mouse scrolled (591, 504) with delta (0, 0)
Screenshot: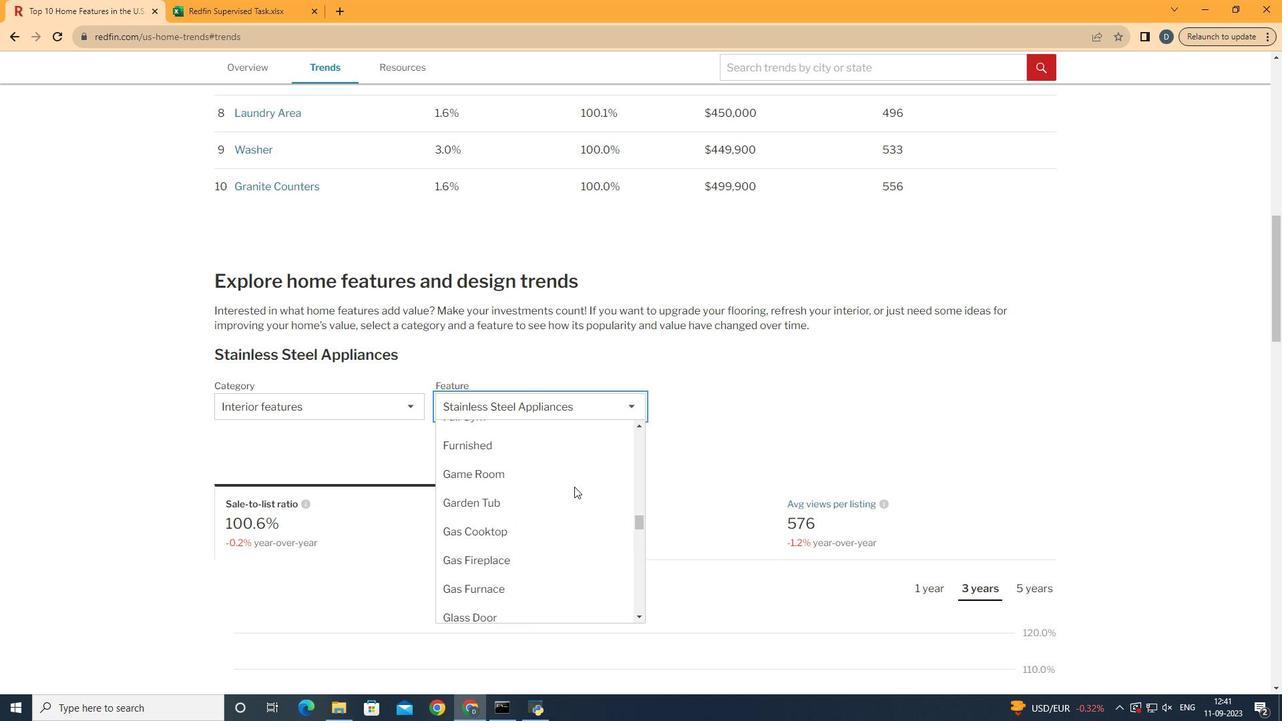 
Action: Mouse scrolled (591, 504) with delta (0, 0)
Screenshot: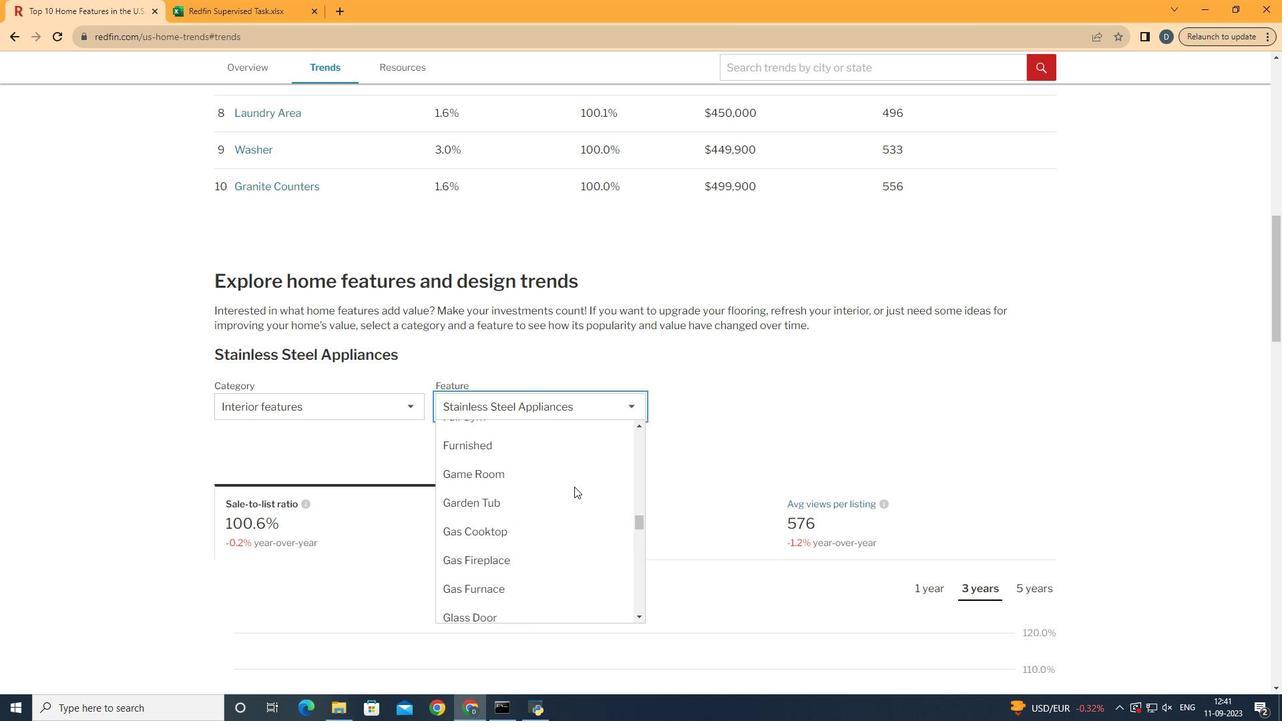 
Action: Mouse scrolled (591, 504) with delta (0, 0)
Screenshot: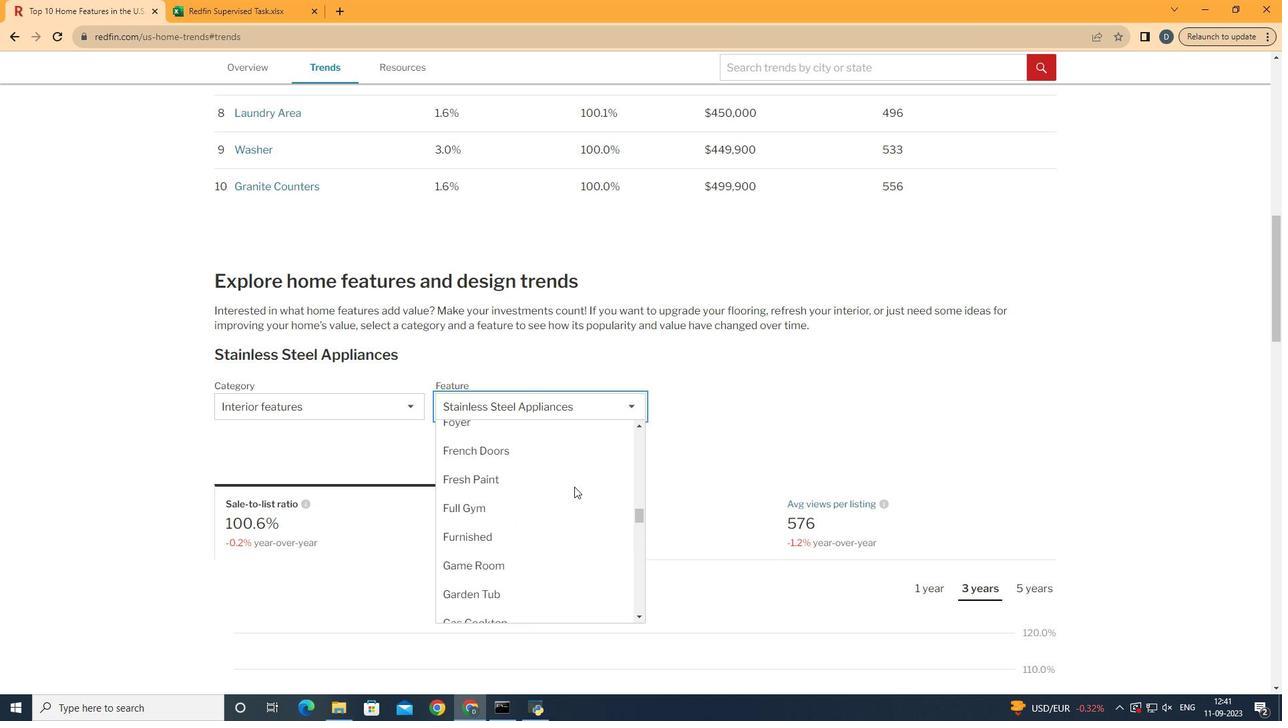 
Action: Mouse scrolled (591, 504) with delta (0, 0)
Screenshot: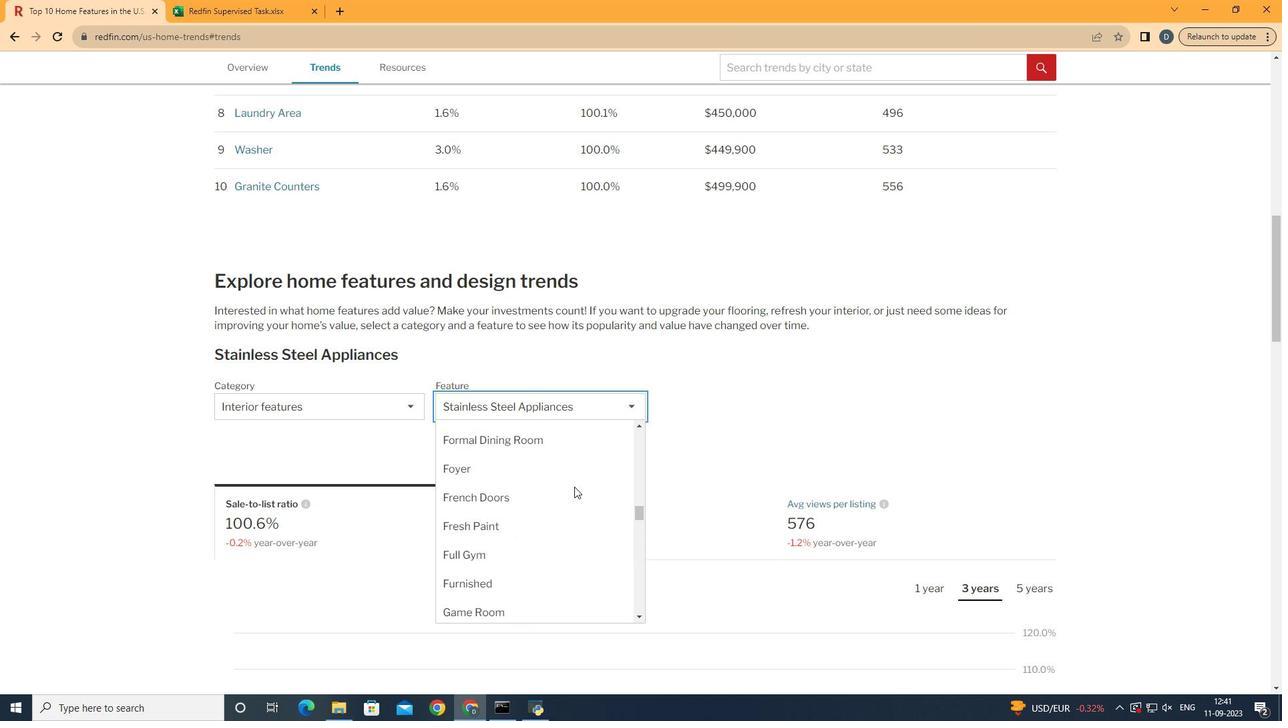 
Action: Mouse moved to (590, 504)
Screenshot: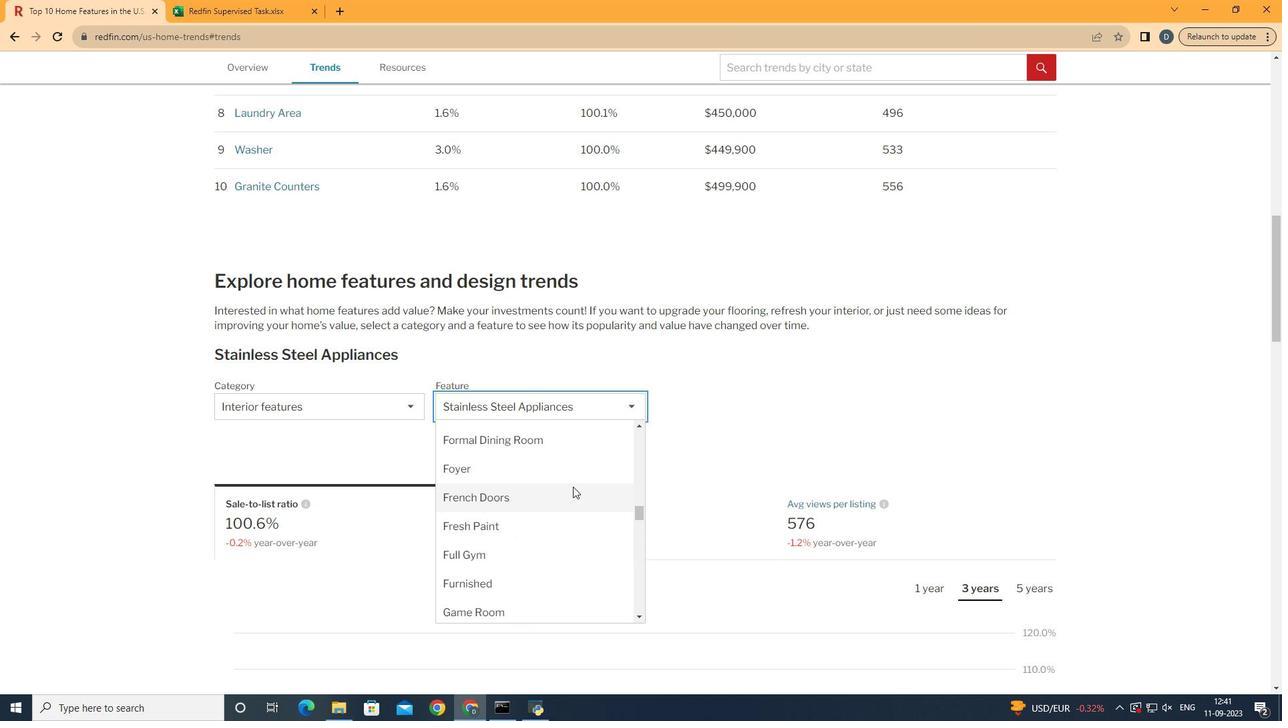 
Action: Mouse scrolled (590, 504) with delta (0, 0)
Screenshot: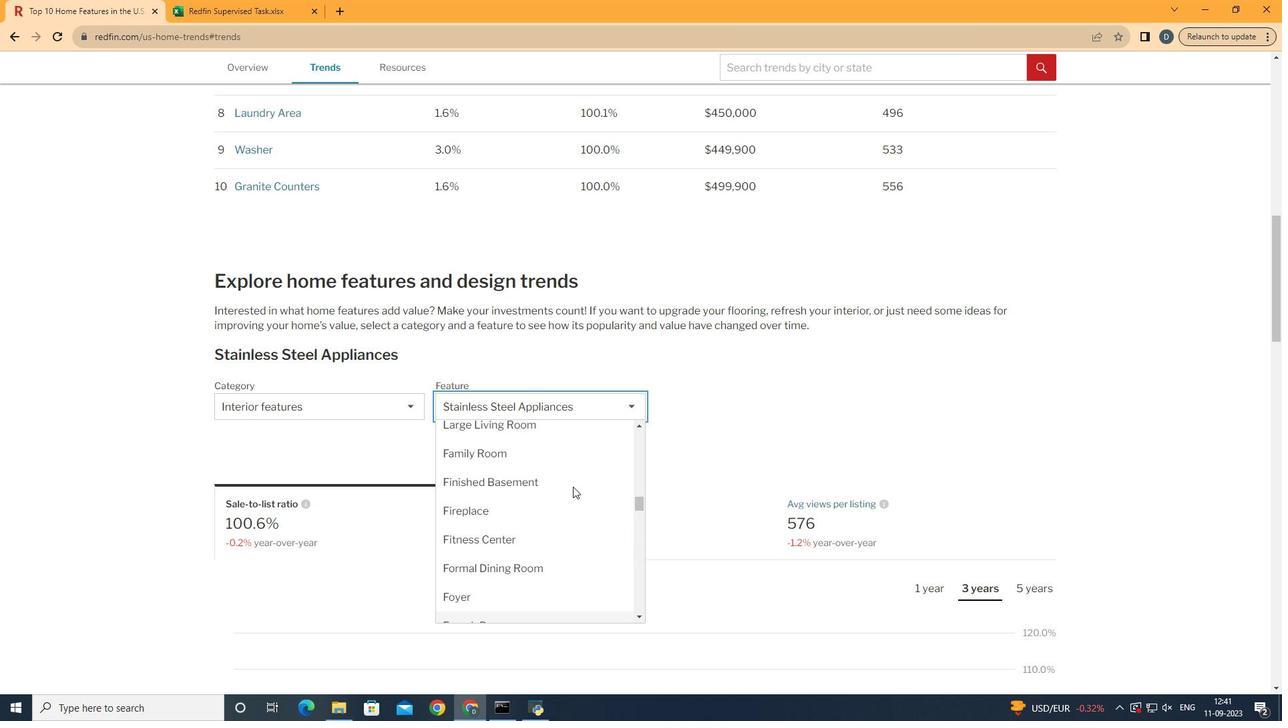 
Action: Mouse scrolled (590, 504) with delta (0, 0)
Screenshot: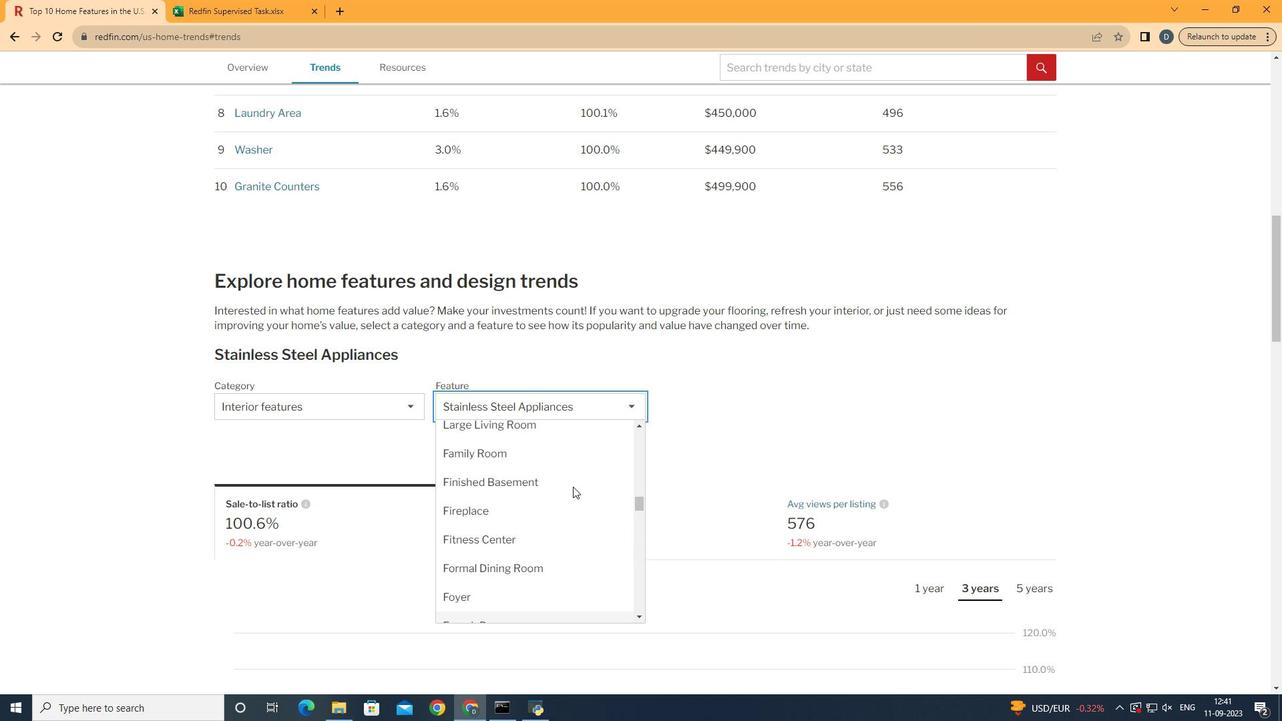 
Action: Mouse scrolled (590, 504) with delta (0, 0)
Screenshot: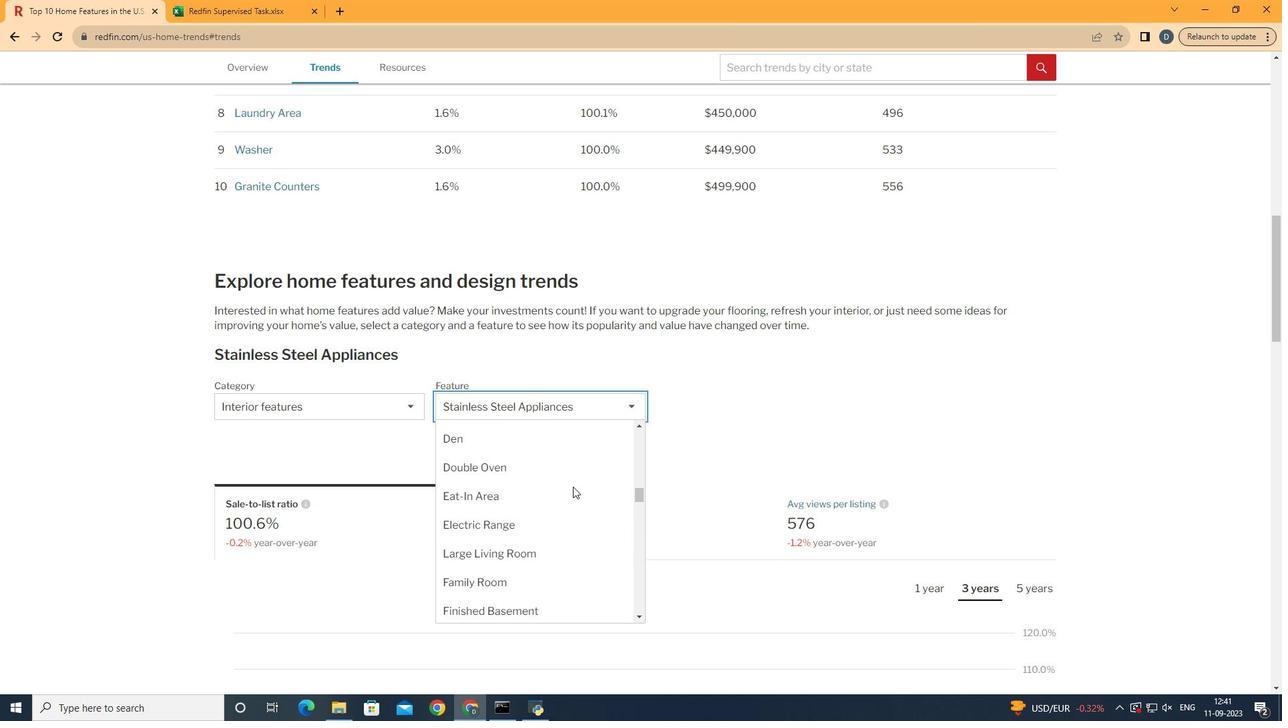 
Action: Mouse scrolled (590, 504) with delta (0, 0)
Screenshot: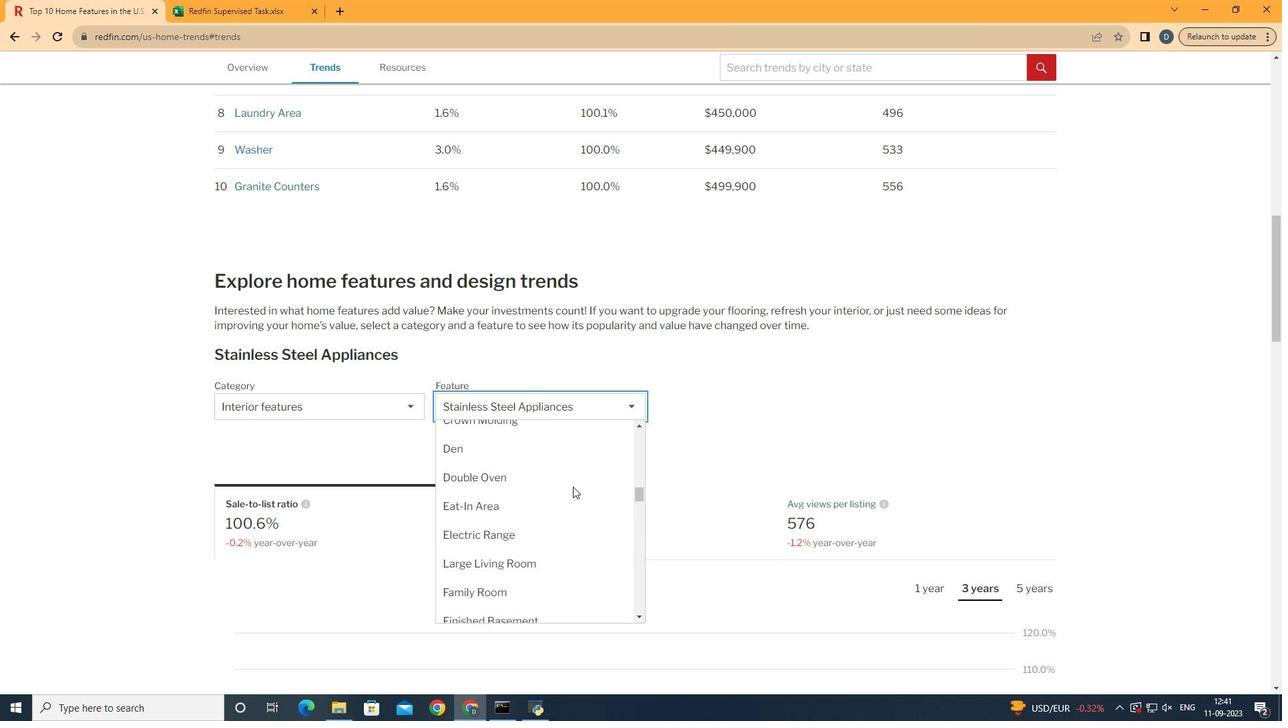 
Action: Mouse moved to (609, 527)
Screenshot: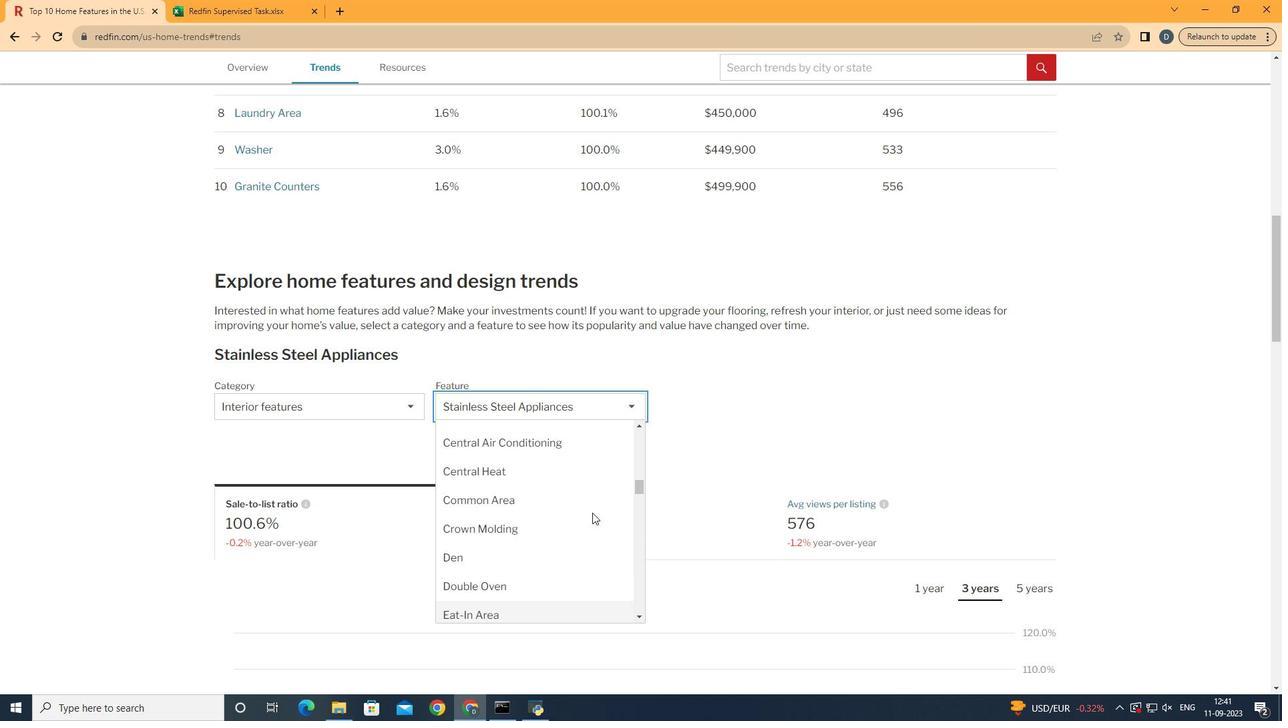
Action: Mouse scrolled (609, 528) with delta (0, 0)
Screenshot: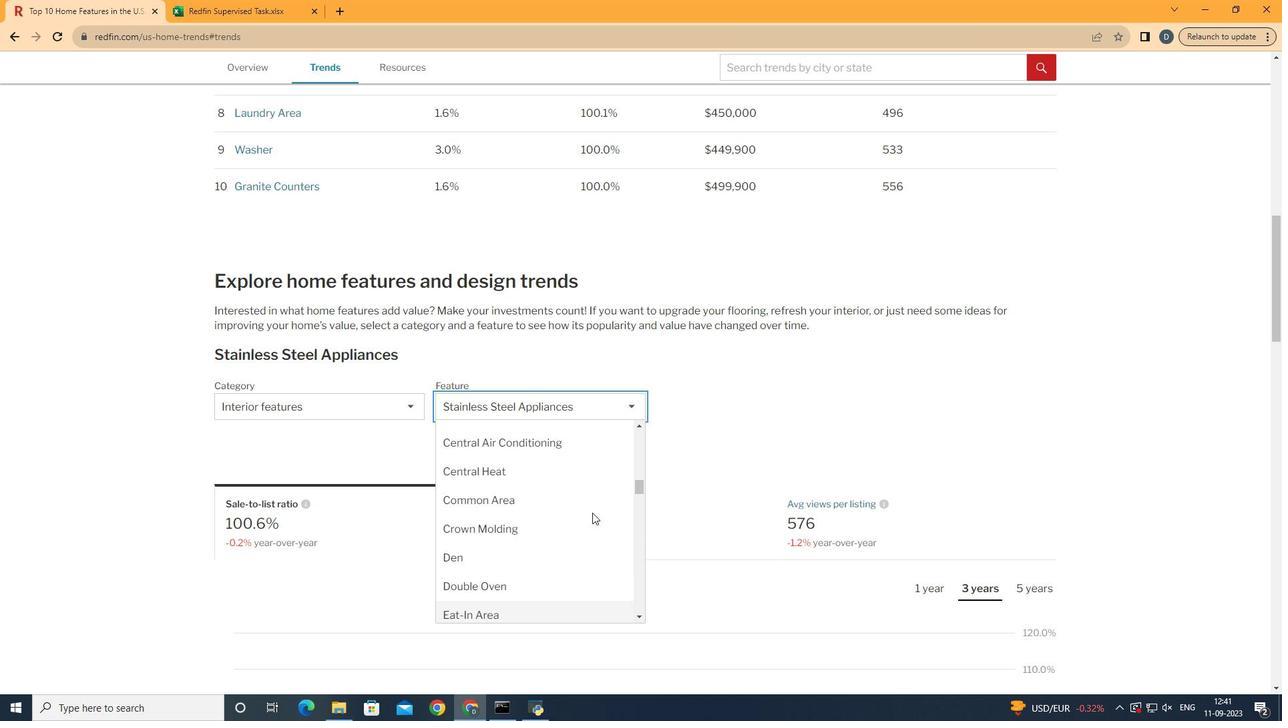 
Action: Mouse scrolled (609, 528) with delta (0, 0)
Screenshot: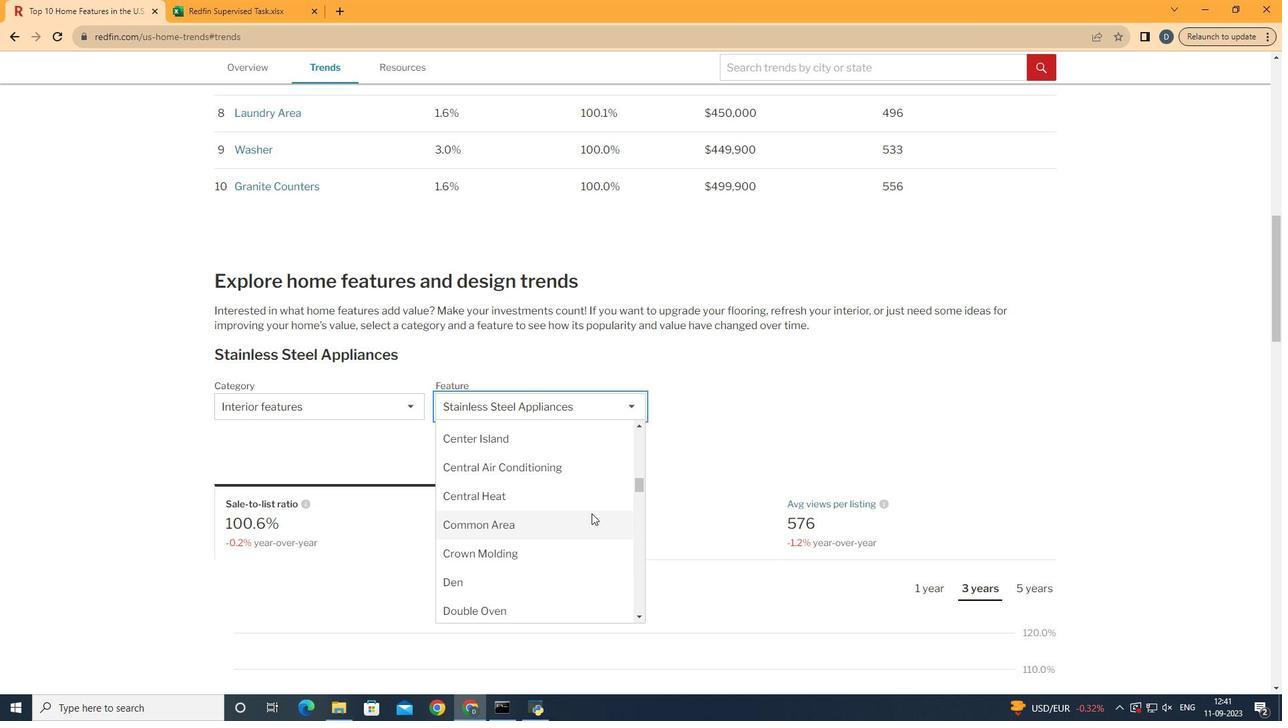 
Action: Mouse moved to (587, 479)
Screenshot: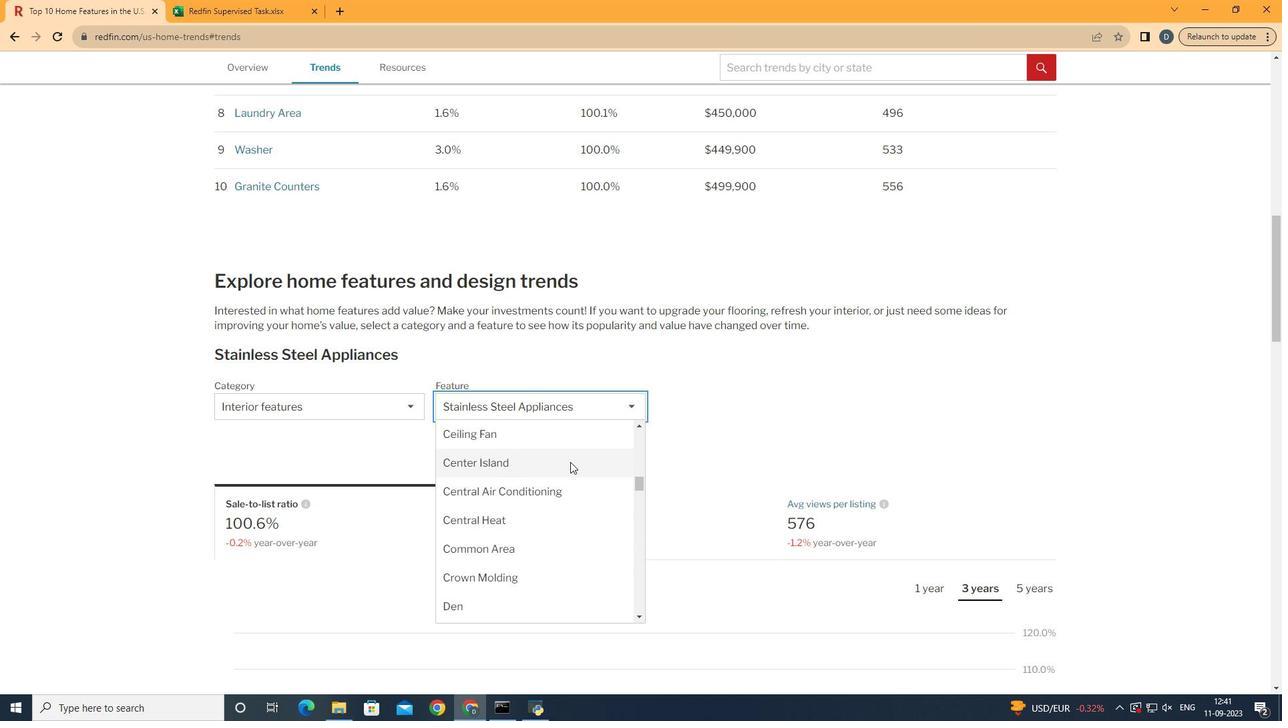 
Action: Mouse pressed left at (587, 479)
Screenshot: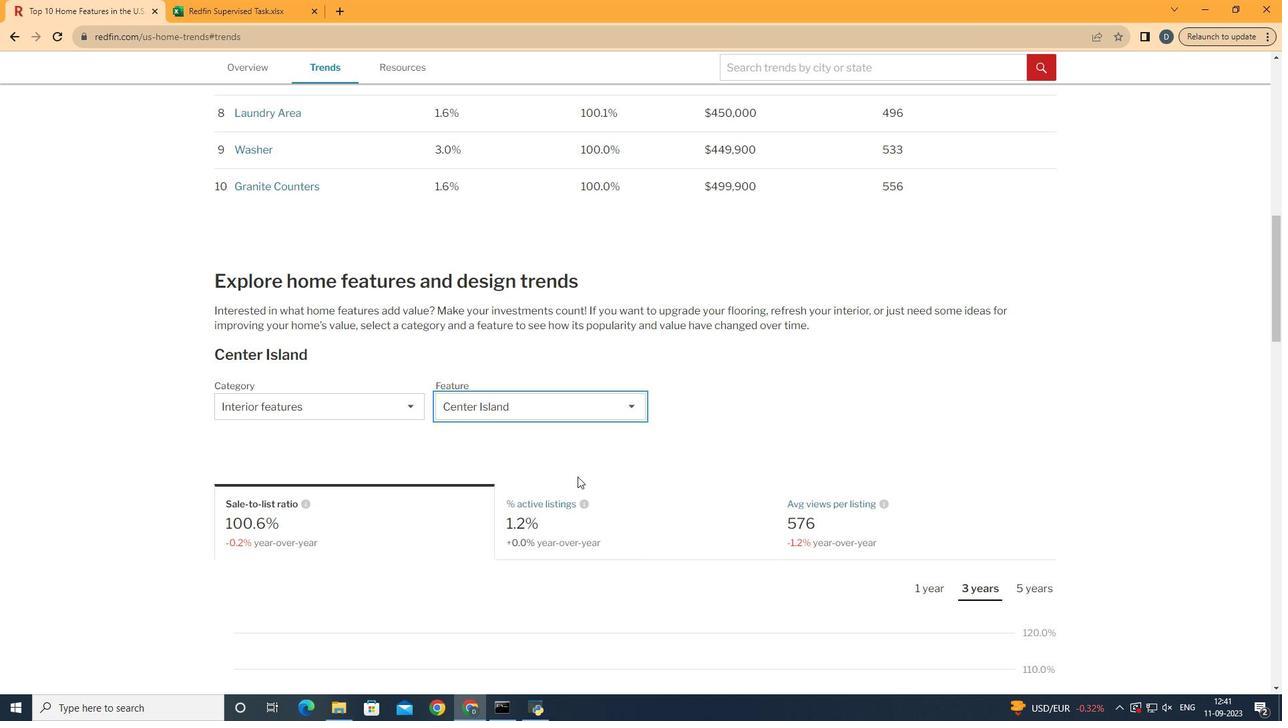 
Action: Mouse moved to (639, 523)
Screenshot: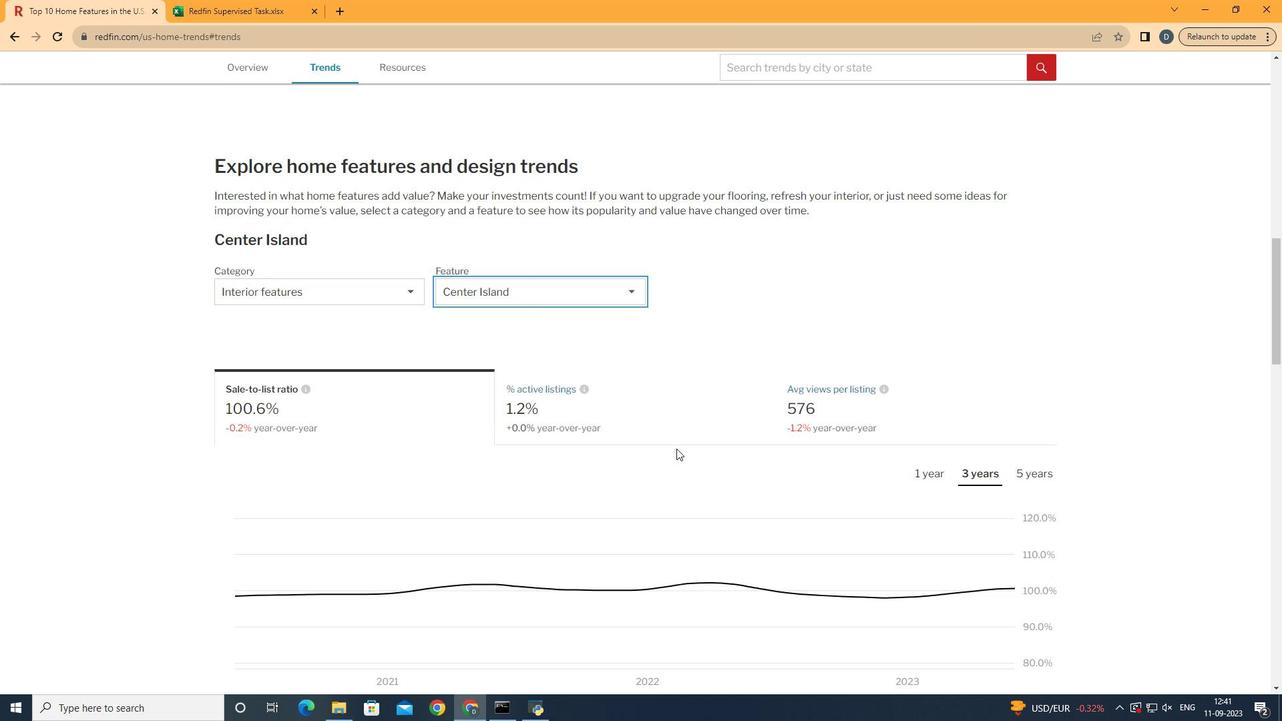 
Action: Mouse scrolled (639, 522) with delta (0, 0)
Screenshot: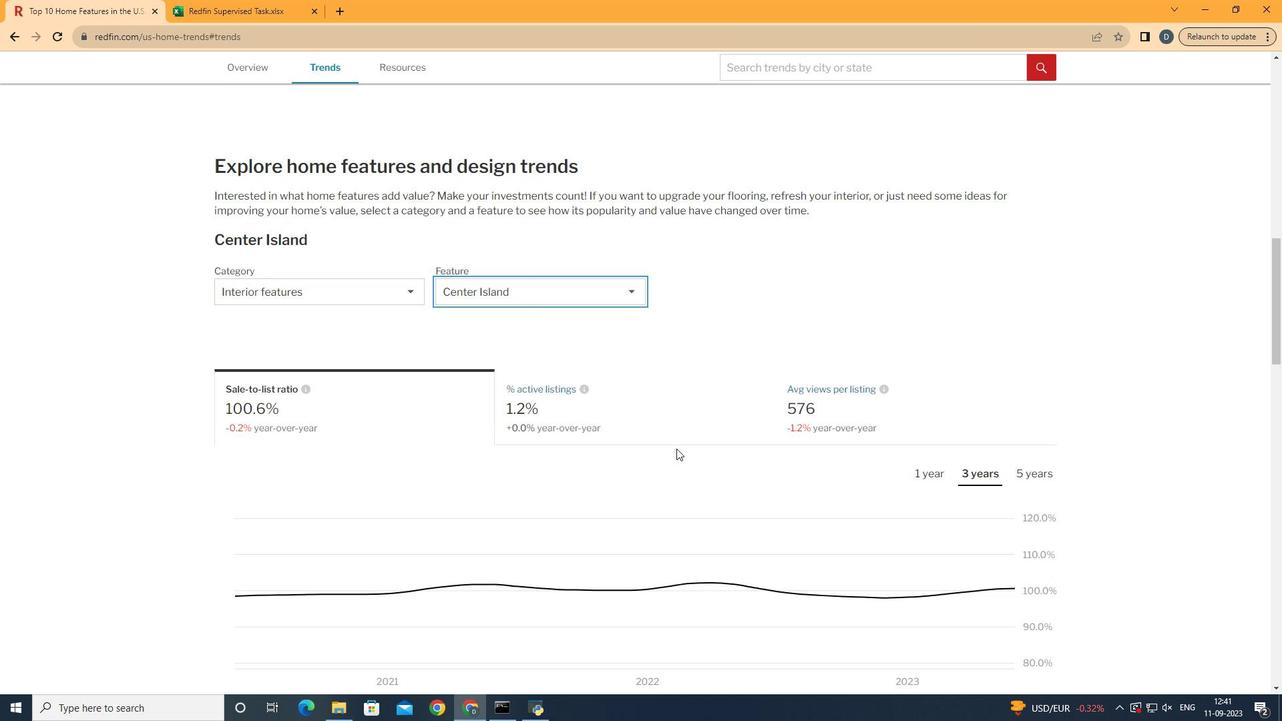 
Action: Mouse scrolled (639, 522) with delta (0, 0)
Screenshot: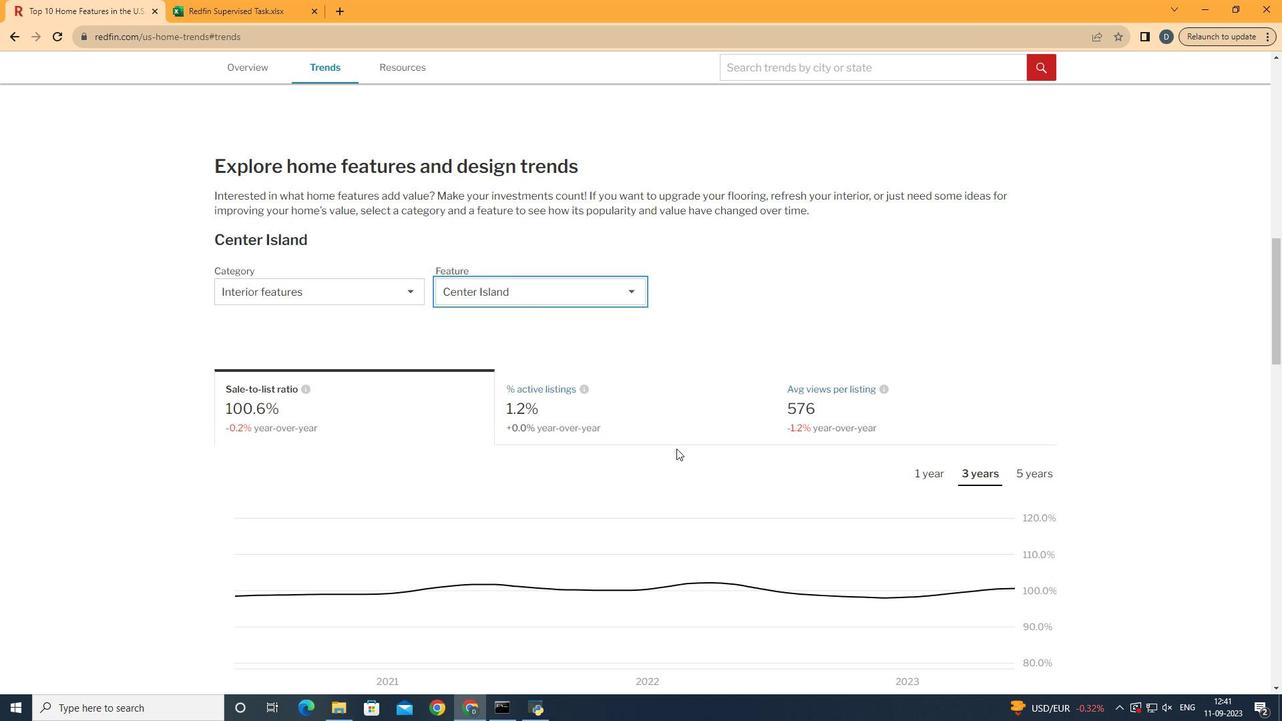 
Action: Mouse moved to (685, 408)
Screenshot: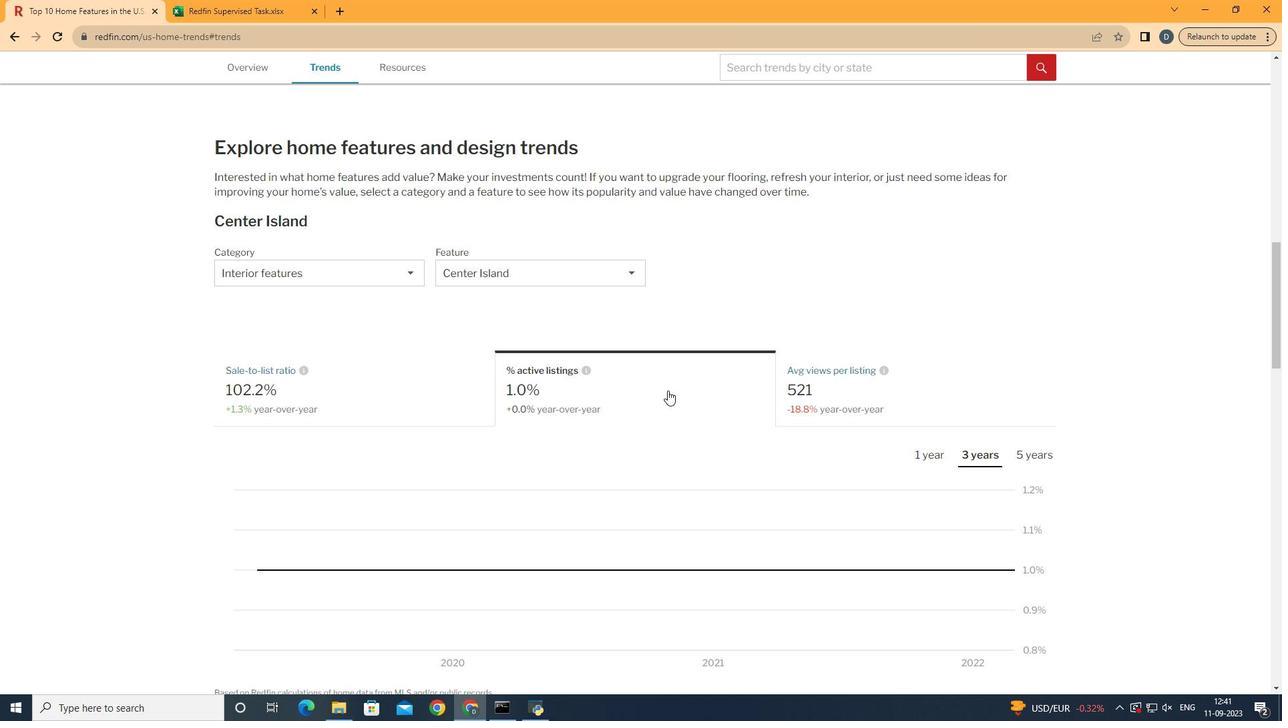 
Action: Mouse pressed left at (685, 408)
Screenshot: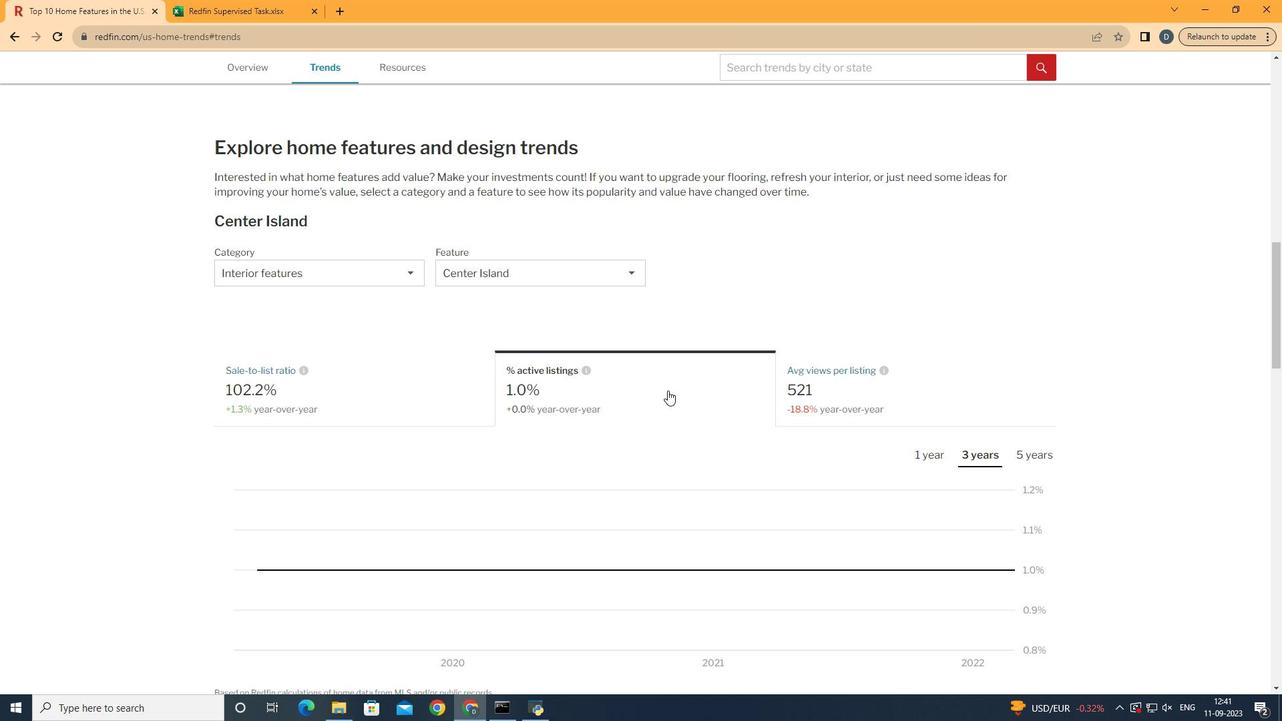 
Action: Mouse moved to (993, 475)
Screenshot: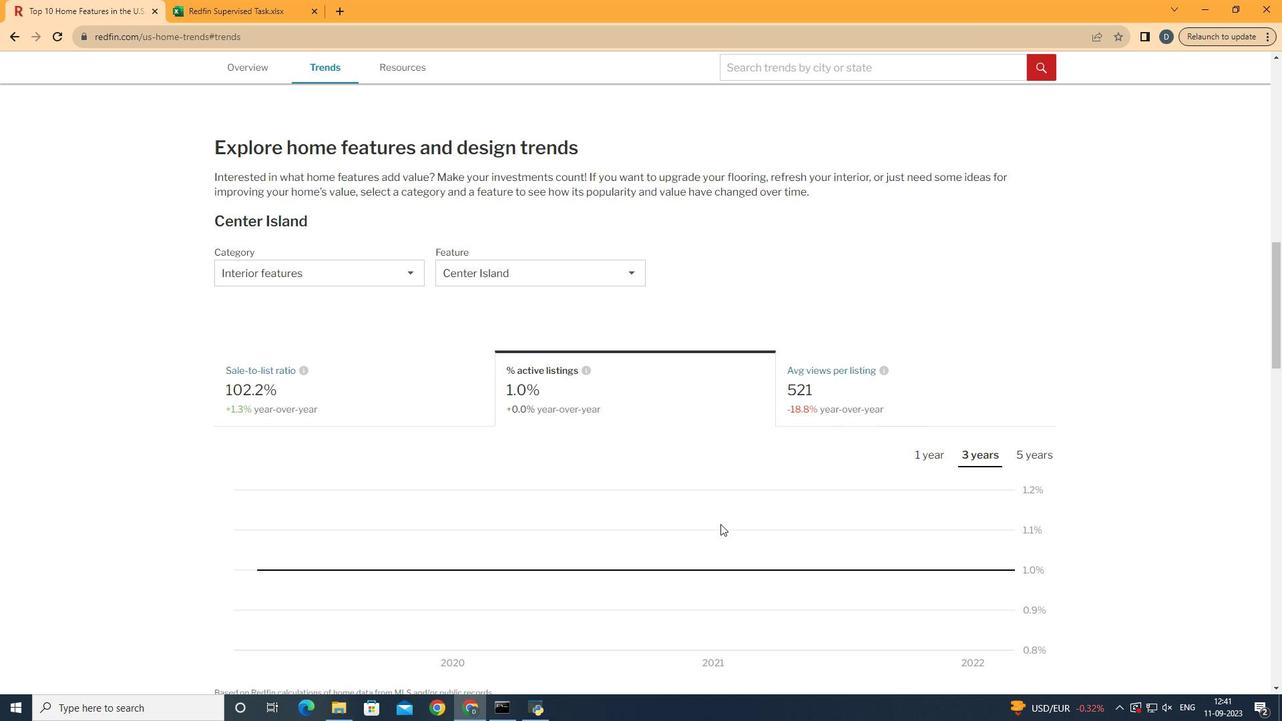
Action: Mouse pressed left at (993, 475)
Screenshot: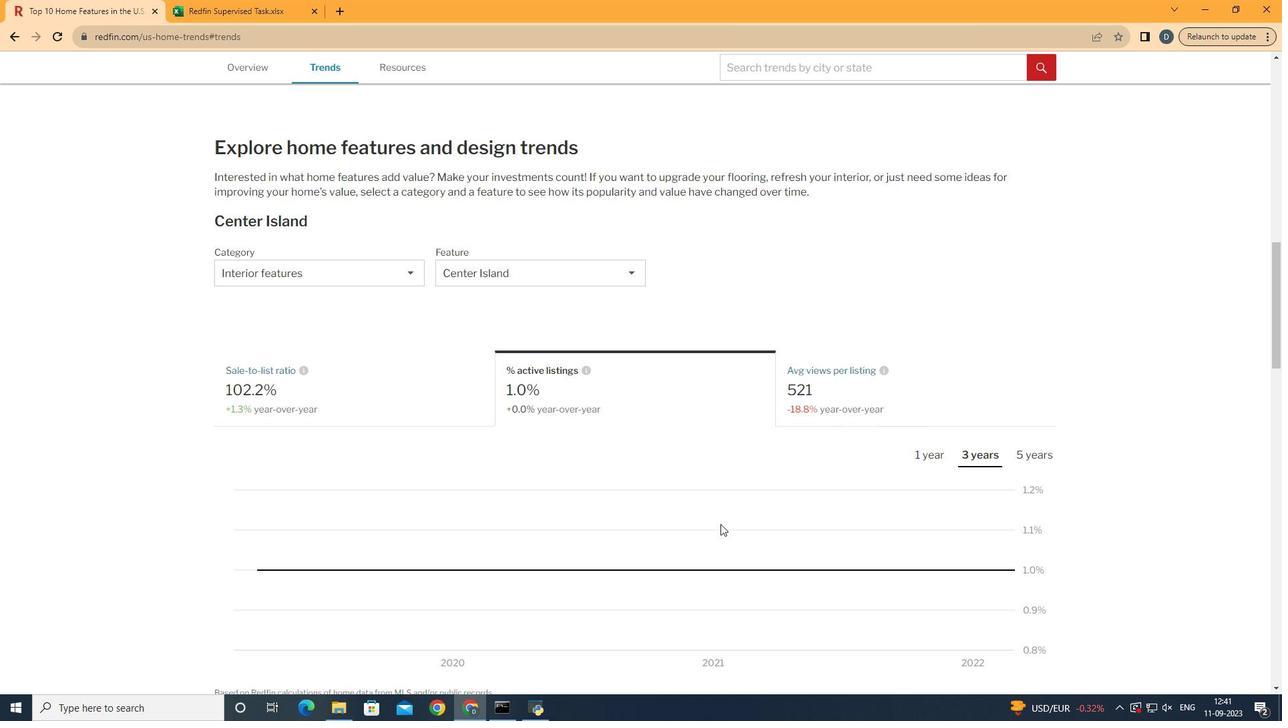 
Action: Mouse moved to (393, 603)
Screenshot: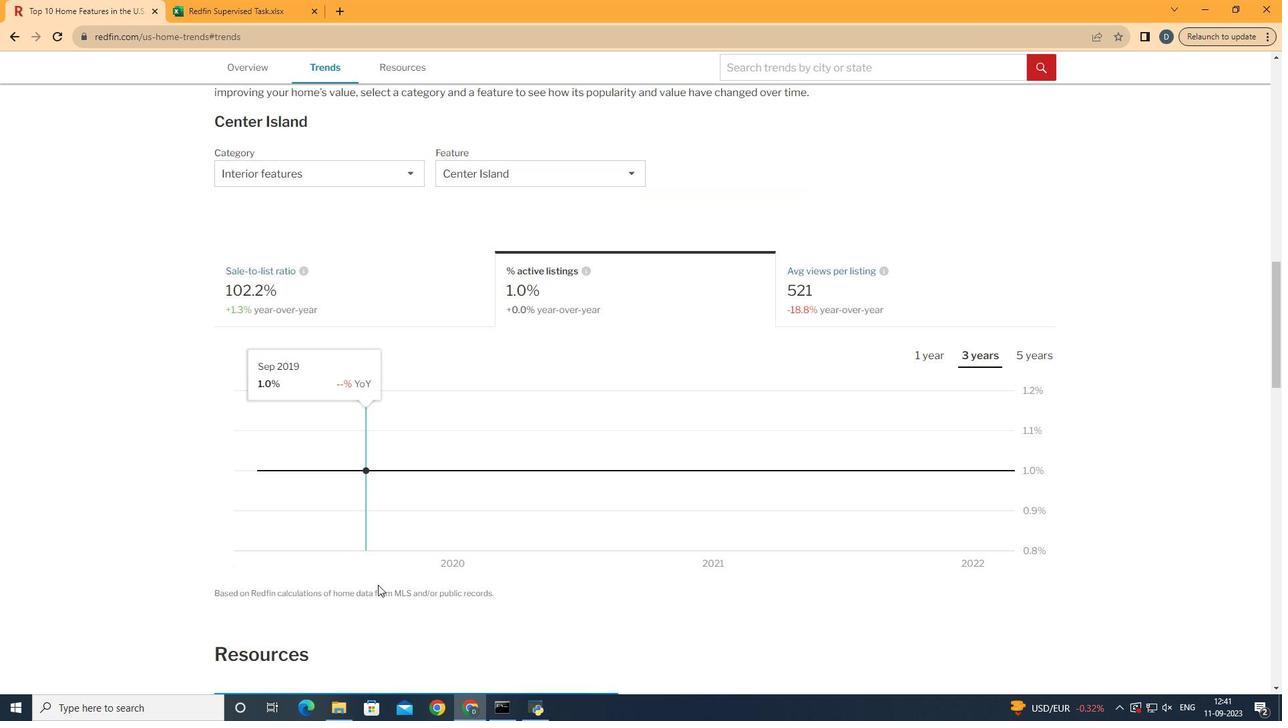 
Action: Mouse scrolled (393, 603) with delta (0, 0)
Screenshot: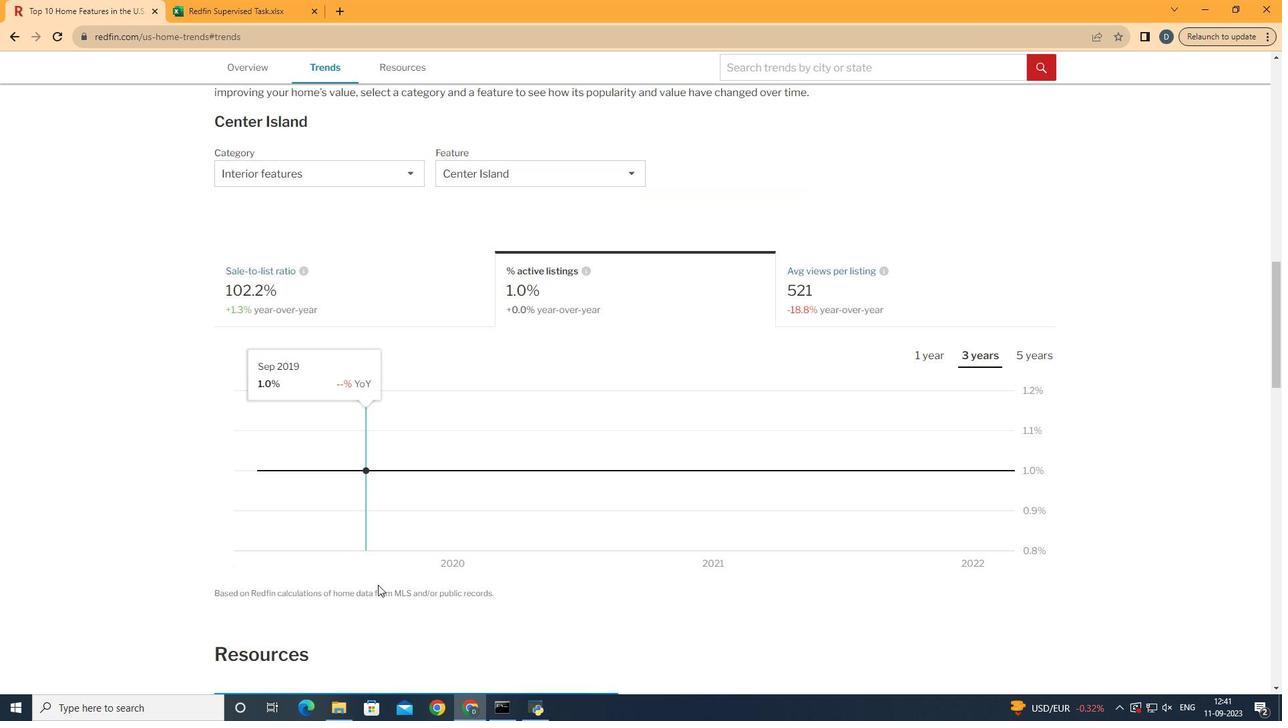 
Action: Mouse scrolled (393, 603) with delta (0, 0)
Screenshot: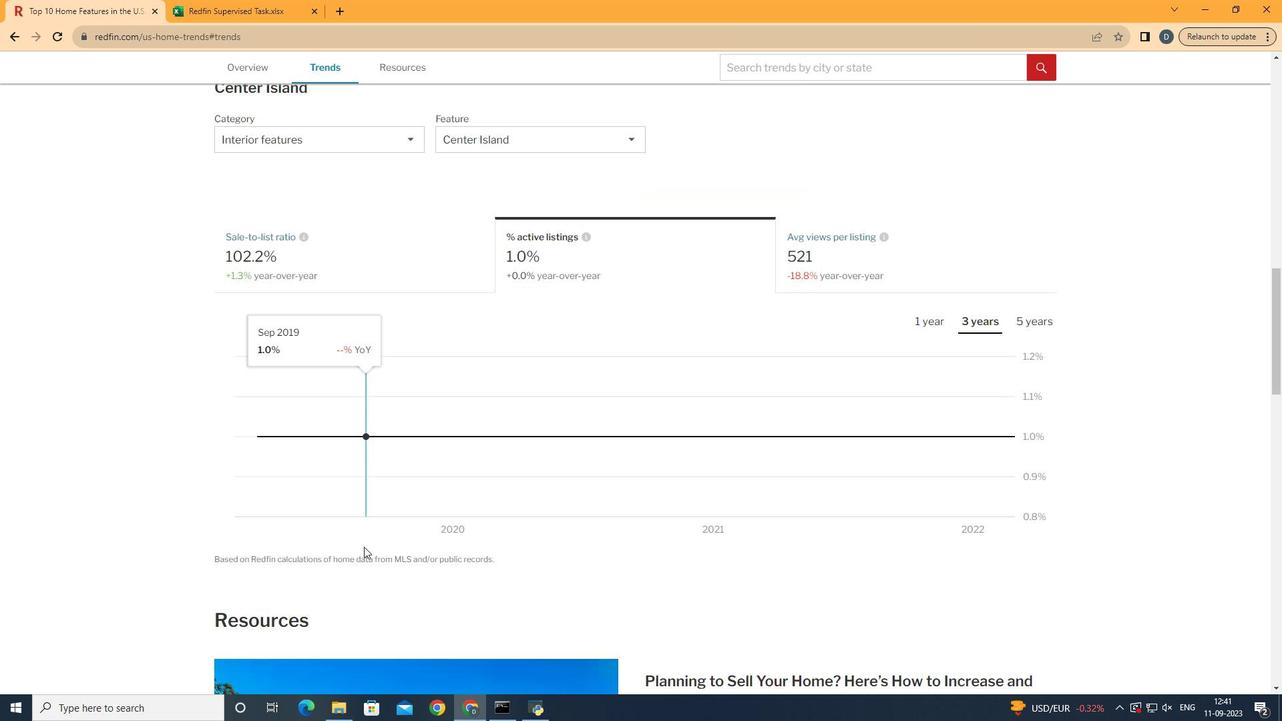 
Action: Mouse moved to (1104, 509)
Screenshot: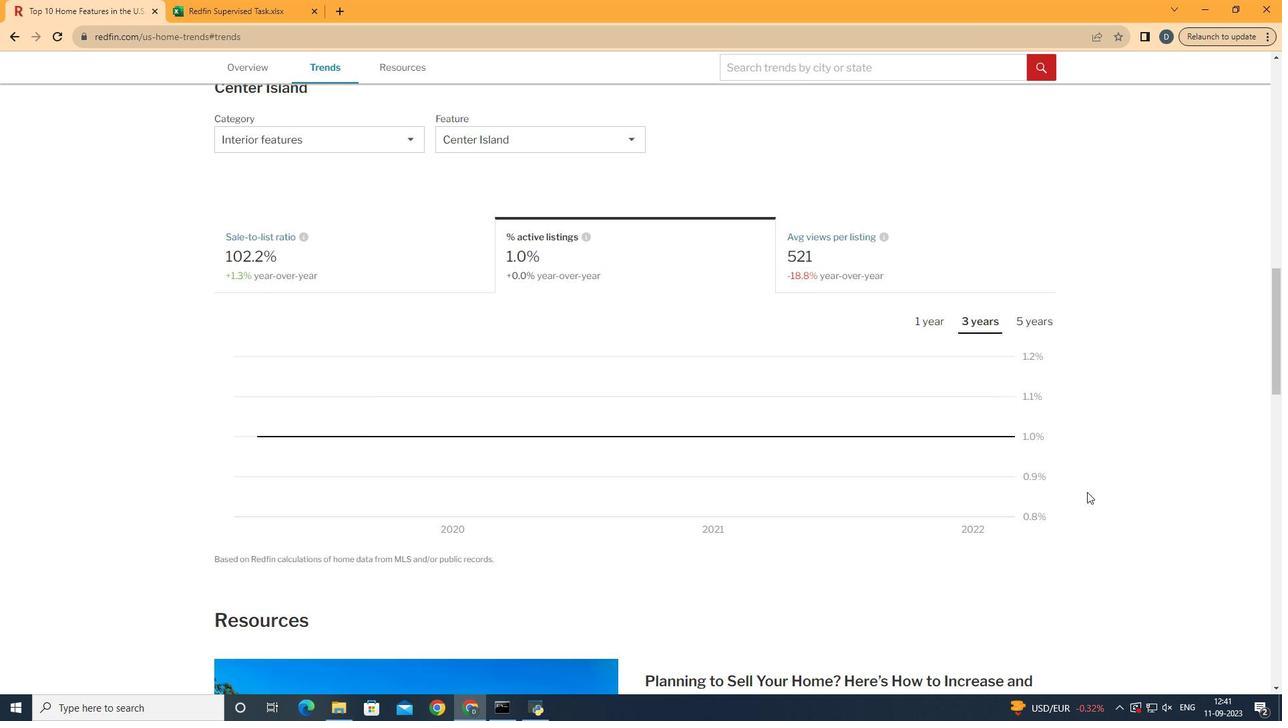 
